Task: Add an event with the title Lunch and Learn: Effective Teamwork and Synergy Strategies, date '2023/11/20', time 9:15 AM to 11:15 AMand add a description: Welcome to the Presentation Practice session, where you can hone your public speaking skills and receive constructive feedback to enhance your presentation abilities. This interactive session is designed to provide a supportive environment for participants to practice and refine their presentation techniques, whether it's for professional or academic purposes.Select event color  Graphite . Add location for the event as: 123 Plaza de Catalunya, Barcelona, Spain, logged in from the account softage.5@softage.netand send the event invitation to softage.10@softage.net and softage.3@softage.net. Set a reminder for the event Weekly on Sunday
Action: Mouse moved to (57, 116)
Screenshot: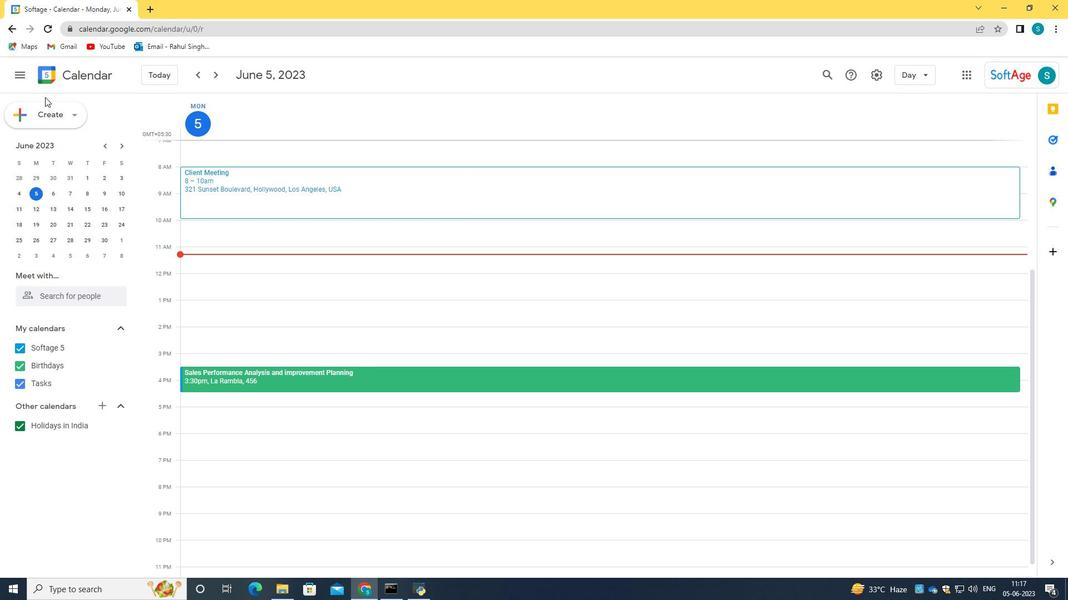 
Action: Mouse pressed left at (57, 116)
Screenshot: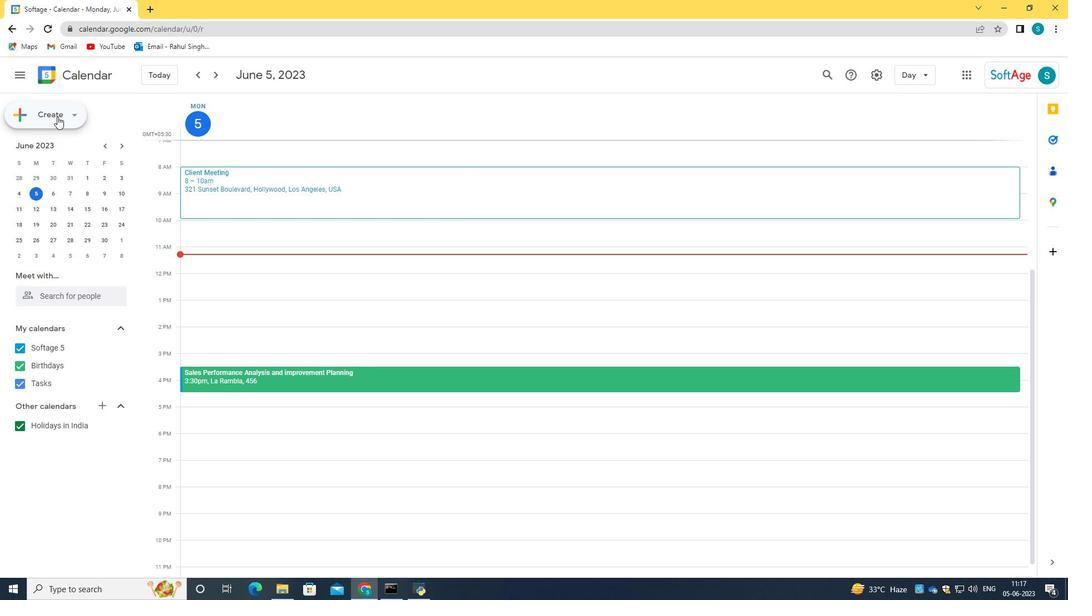 
Action: Mouse moved to (94, 146)
Screenshot: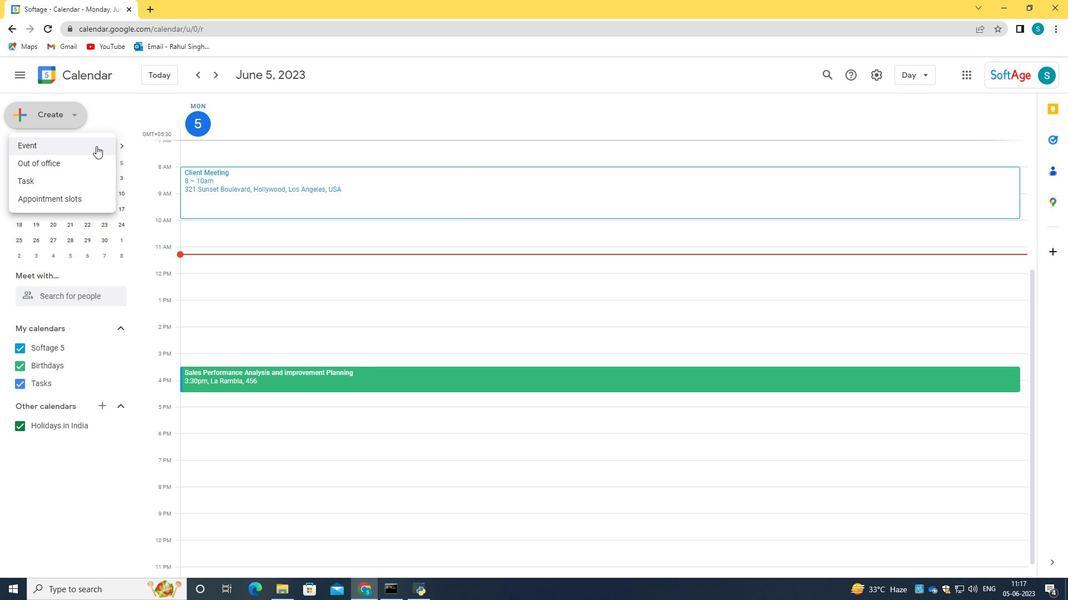 
Action: Mouse pressed left at (94, 146)
Screenshot: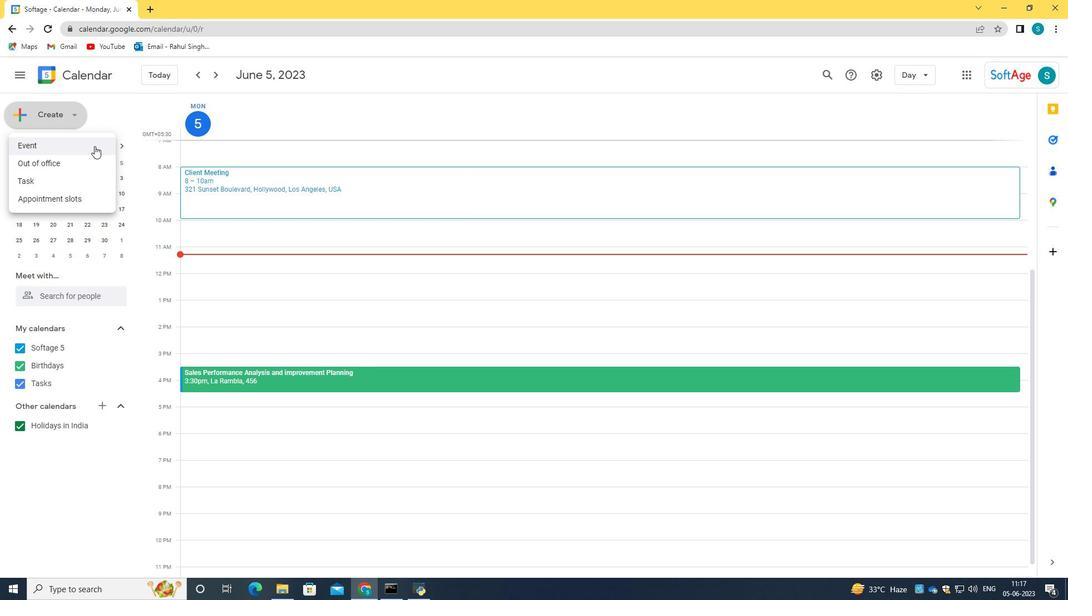 
Action: Mouse moved to (622, 444)
Screenshot: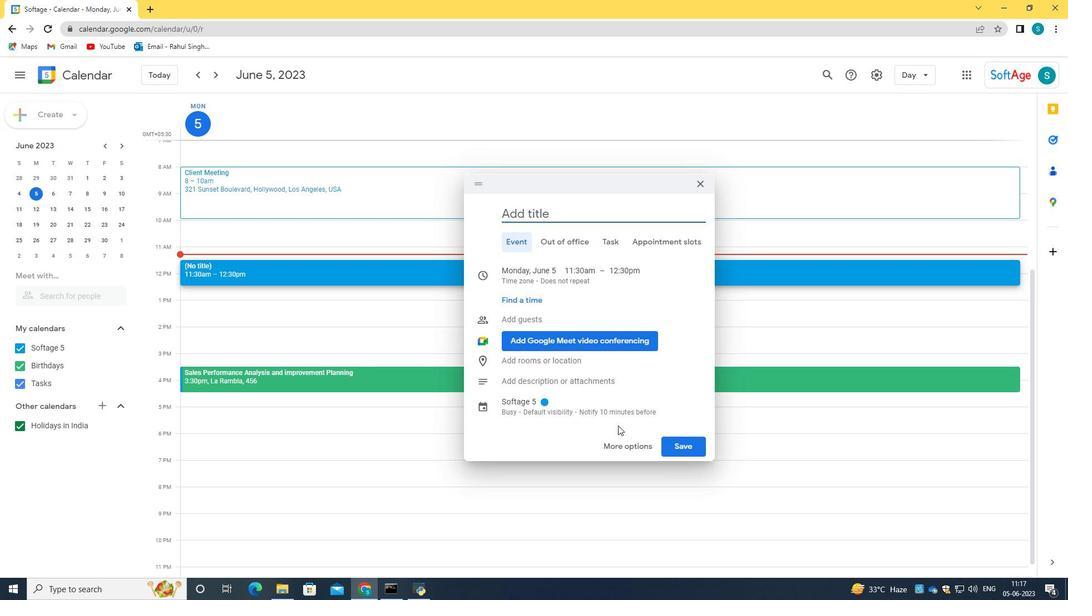 
Action: Mouse pressed left at (622, 444)
Screenshot: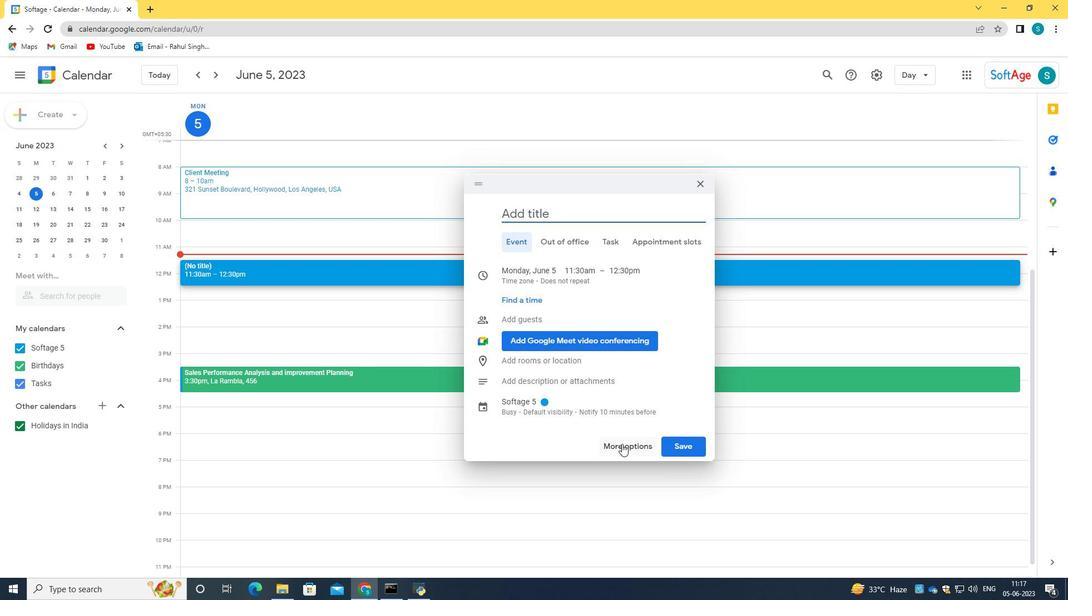 
Action: Mouse moved to (93, 71)
Screenshot: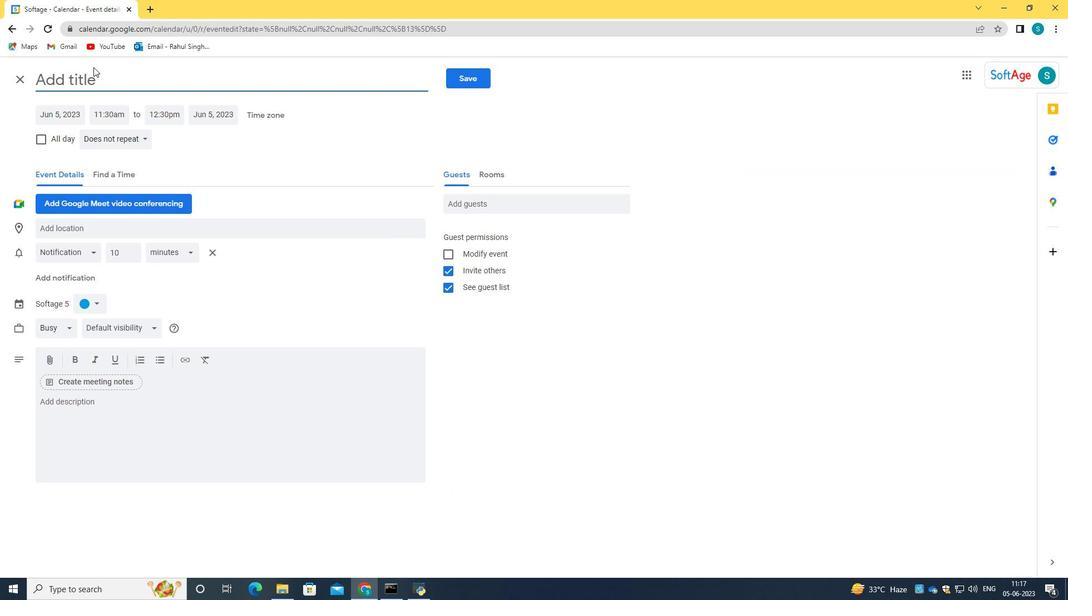 
Action: Mouse pressed left at (93, 71)
Screenshot: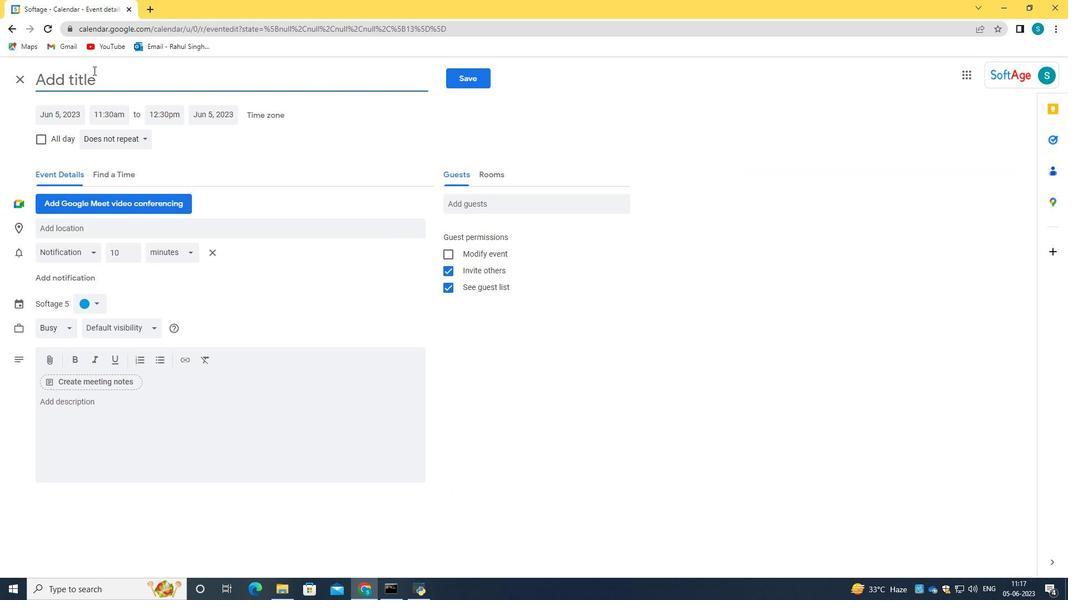
Action: Key pressed <Key.caps_lock>L<Key.caps_lock>uc<Key.backspace>nch<Key.space>and<Key.space><Key.caps_lock>L<Key.caps_lock>earn<Key.shift_r>:<Key.space><Key.caps_lock>E<Key.caps_lock>ffective<Key.space><Key.caps_lock>T<Key.caps_lock>eamwork<Key.space>and<Key.space><Key.caps_lock>S<Key.caps_lock>ynergy<Key.space><Key.caps_lock>S<Key.caps_lock>trategies<Key.caps_lock><Key.tab><Key.tab>2023/11/20<Key.tab>09<Key.shift_r>:15<Key.space>AM<Key.tab>11<Key.shift_r>:15<Key.space>AM
Screenshot: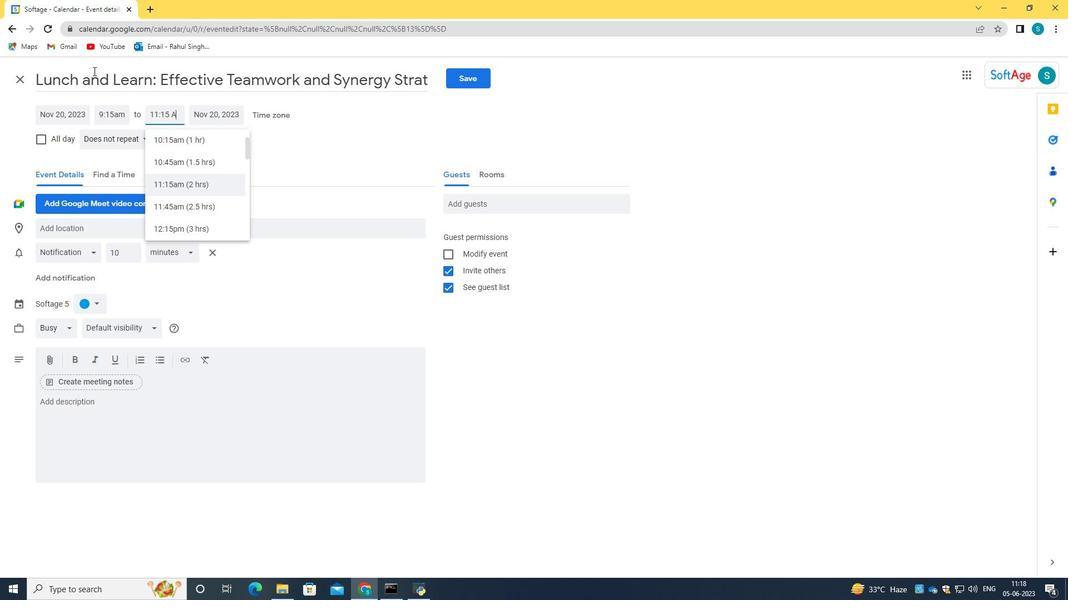 
Action: Mouse moved to (198, 188)
Screenshot: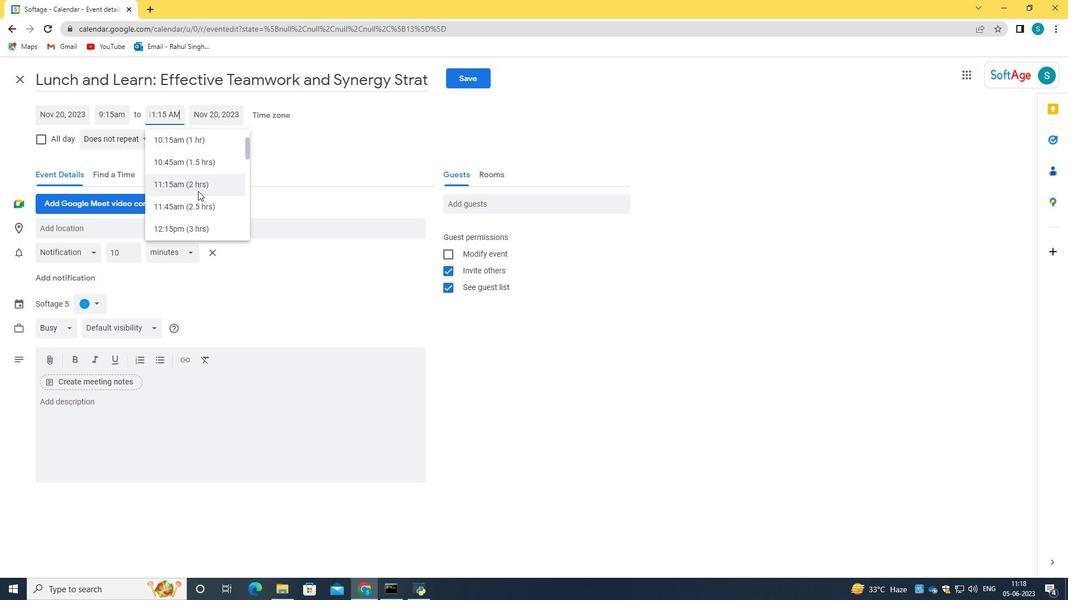 
Action: Mouse pressed left at (198, 188)
Screenshot: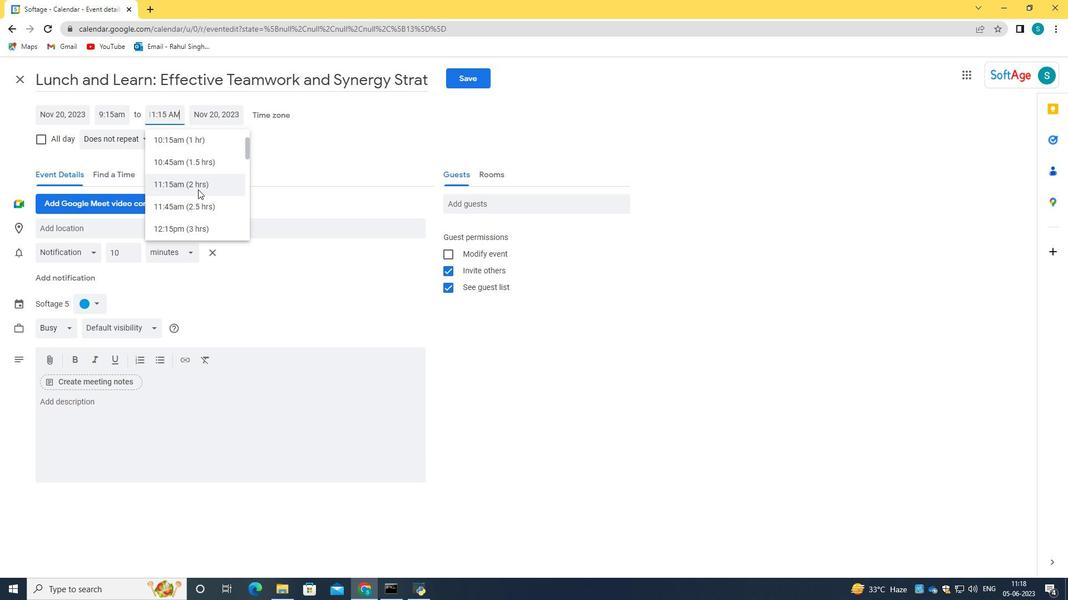 
Action: Mouse moved to (131, 435)
Screenshot: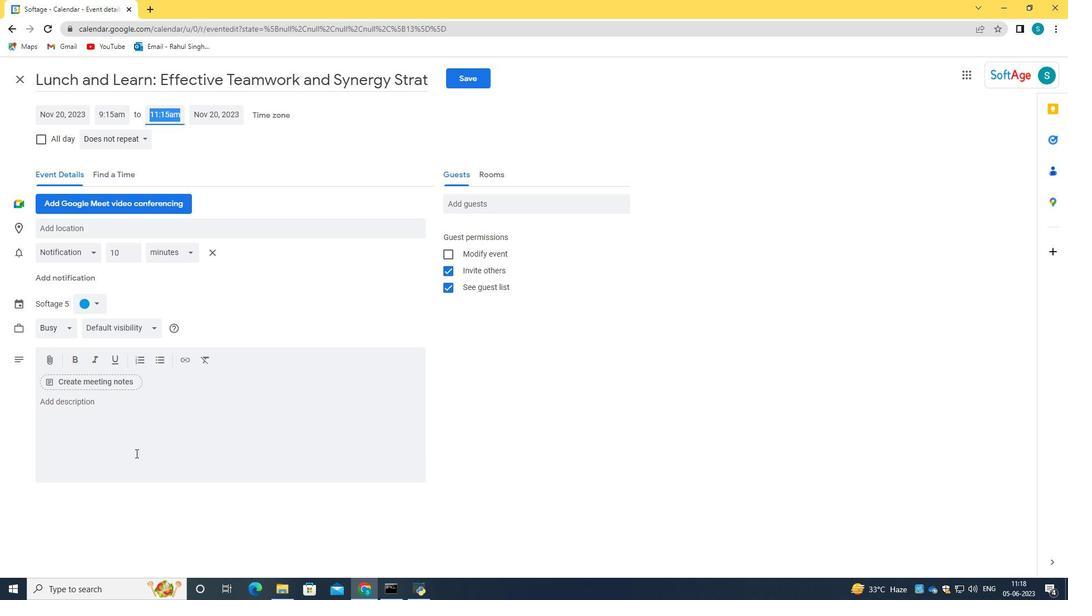 
Action: Mouse pressed left at (131, 435)
Screenshot: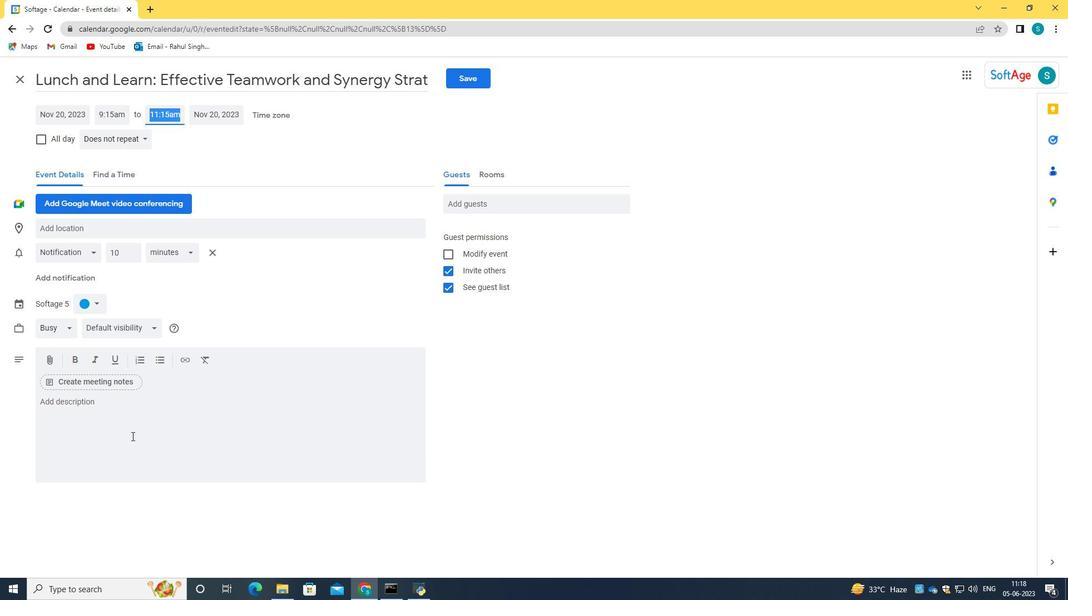 
Action: Mouse moved to (131, 433)
Screenshot: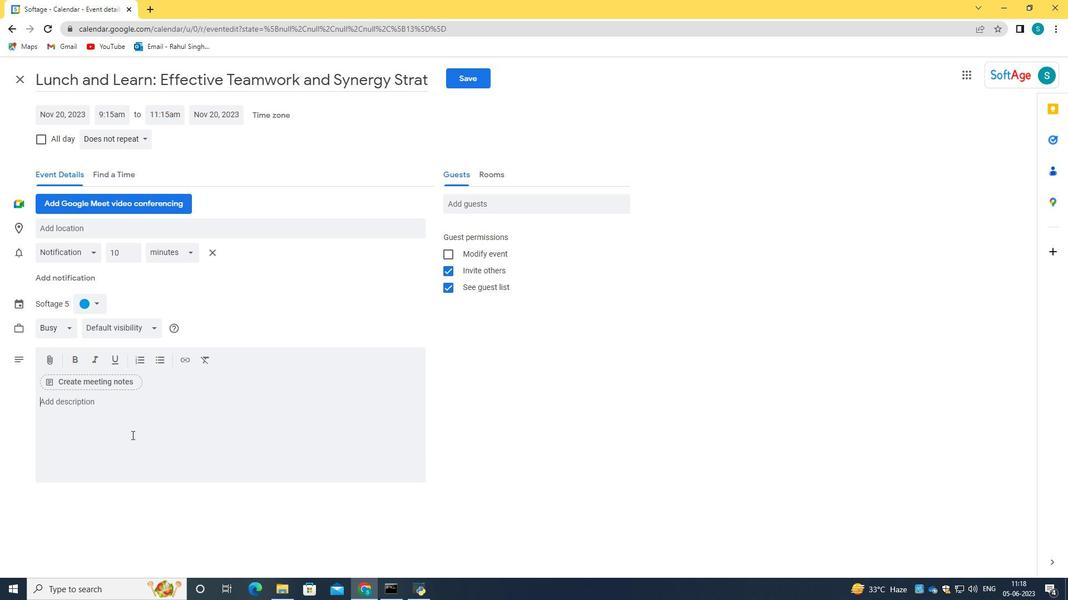 
Action: Key pressed <Key.caps_lock>w<Key.caps_lock>E<Key.backspace><Key.backspace>W<Key.caps_lock>elcome<Key.space>to<Key.space>the<Key.space><Key.caps_lock>P<Key.caps_lock>resentatino<Key.space><Key.backspace><Key.backspace><Key.backspace>on<Key.space><Key.caps_lock>P<Key.caps_lock>ractice<Key.space>see<Key.backspace>ssion,<Key.space>where<Key.space>you<Key.space>can<Key.space>hone<Key.space>your<Key.space>publuc<Key.backspace><Key.backspace>ic<Key.space>speaking<Key.space>skills<Key.space>and<Key.space>reci<Key.backspace><Key.backspace>e<Key.backspace>ceive<Key.space>constructive<Key.space>feedna<Key.backspace><Key.backspace>back<Key.space>to<Key.space>enhance<Key.space>your<Key.space>presentation<Key.space>ability<Key.backspace>ies<Key.space><Key.backspace>.<Key.space><Key.caps_lock>T<Key.caps_lock>he<Key.space>interactive<Key.space><Key.space>session<Key.space>is<Key.space>designed<Key.space>to<Key.space>provide<Key.space>a<Key.space>suppotive<Key.space>env<Key.backspace><Key.backspace><Key.backspace><Key.backspace><Key.backspace><Key.backspace><Key.backspace><Key.backspace><Key.backspace><Key.backspace><Key.backspace>pportive<Key.space>environment<Key.space>for<Key.space>participants<Key.space>to<Key.space>practices<Key.space>and<Key.space>refine<Key.space>their<Key.space><Key.caps_lock>P<Key.caps_lock><Key.backspace>presentation<Key.space>techniques,<Key.space>whether<Key.space>it's<Key.space>for<Key.space>frofessional<Key.space>or<Key.space>academi<Key.backspace>c<Key.space>pk
Screenshot: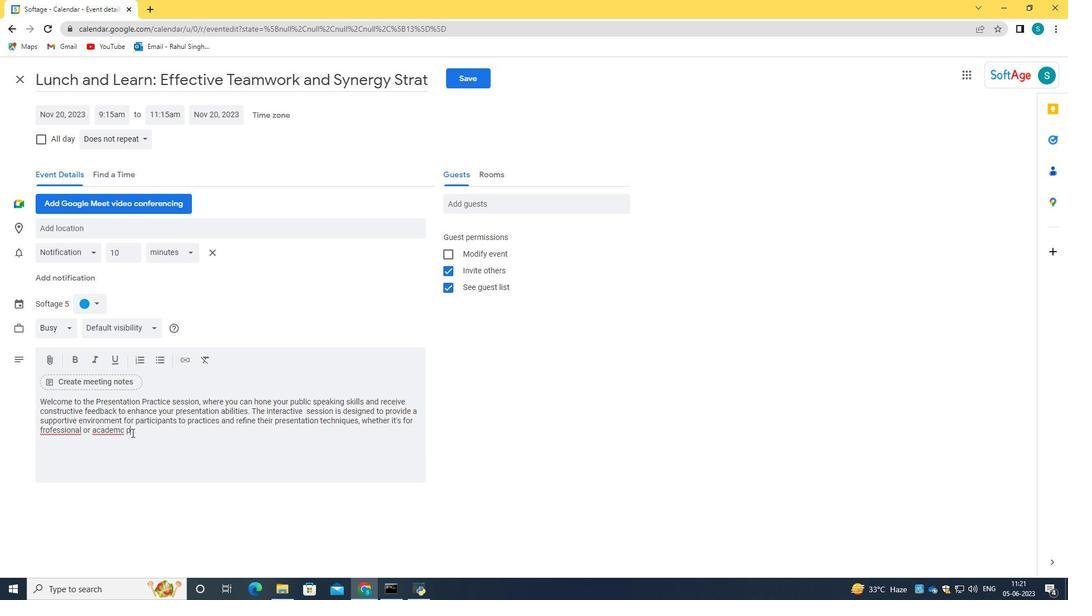 
Action: Mouse moved to (47, 433)
Screenshot: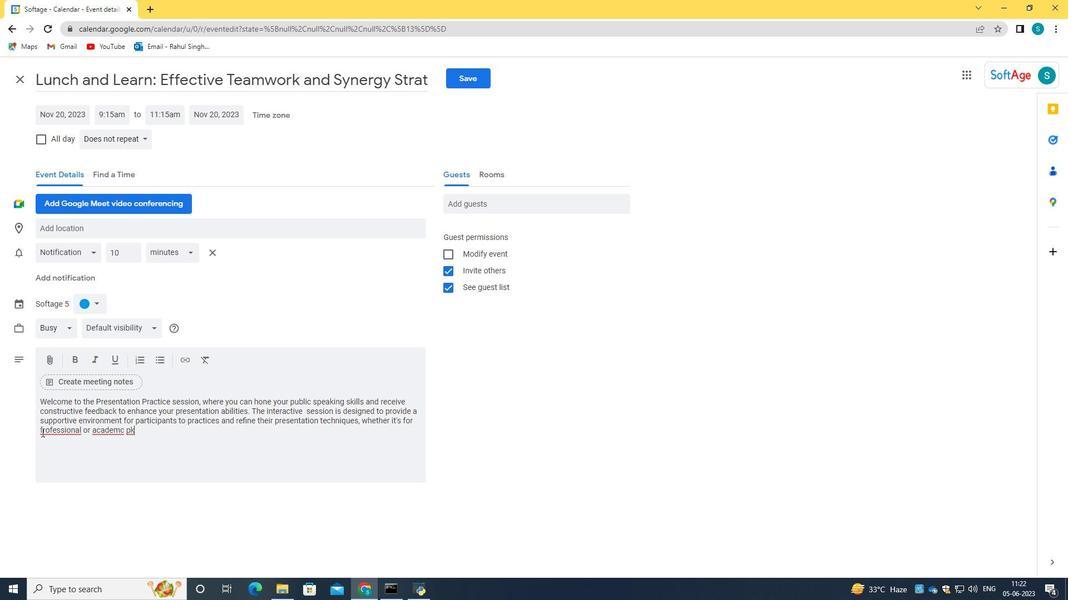 
Action: Mouse pressed right at (47, 433)
Screenshot: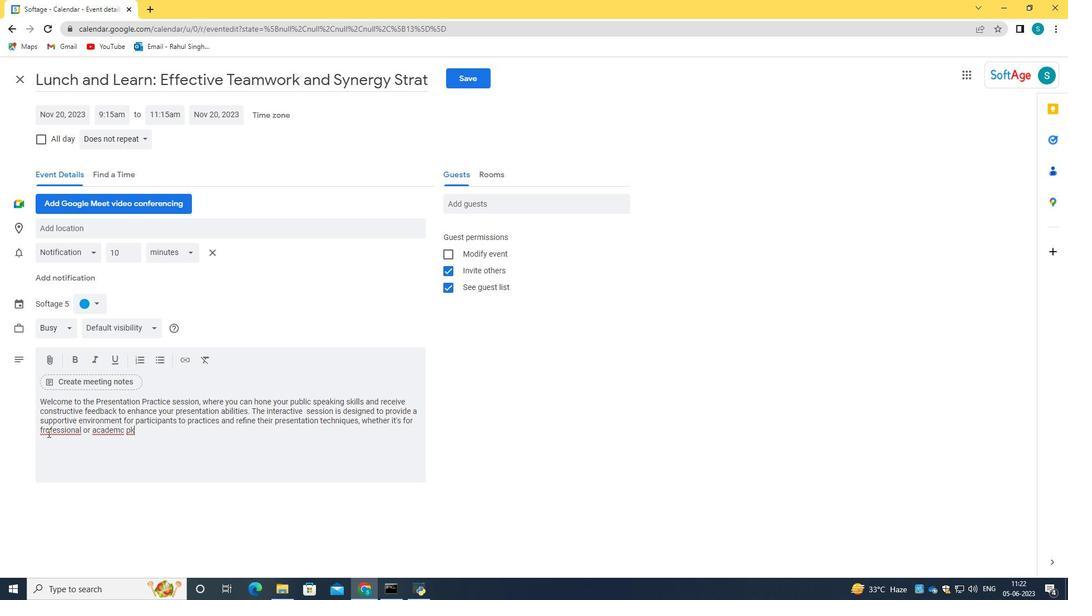 
Action: Mouse moved to (105, 284)
Screenshot: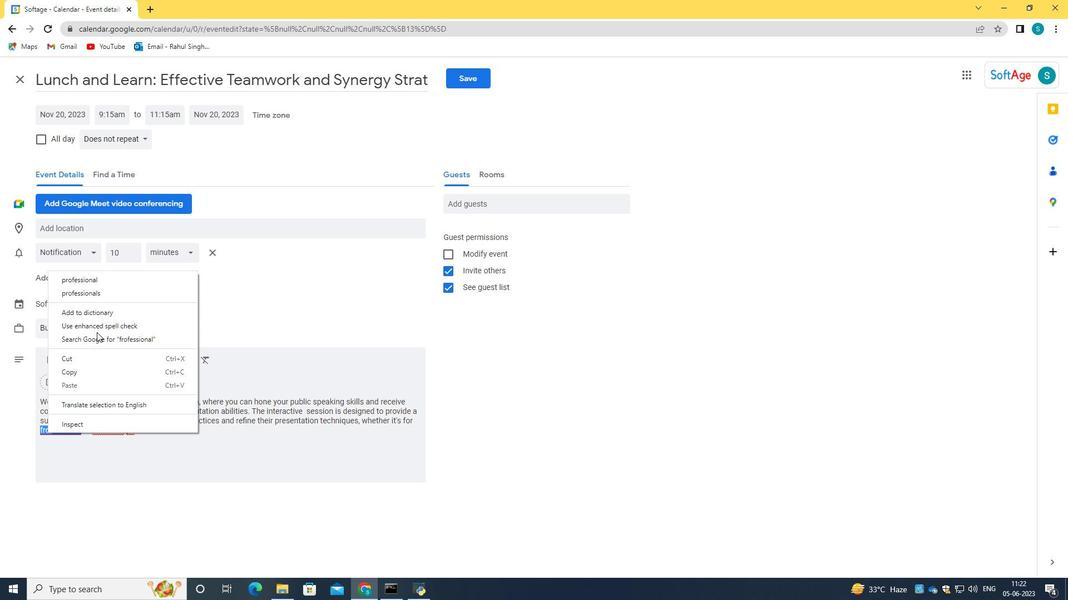 
Action: Mouse pressed left at (105, 284)
Screenshot: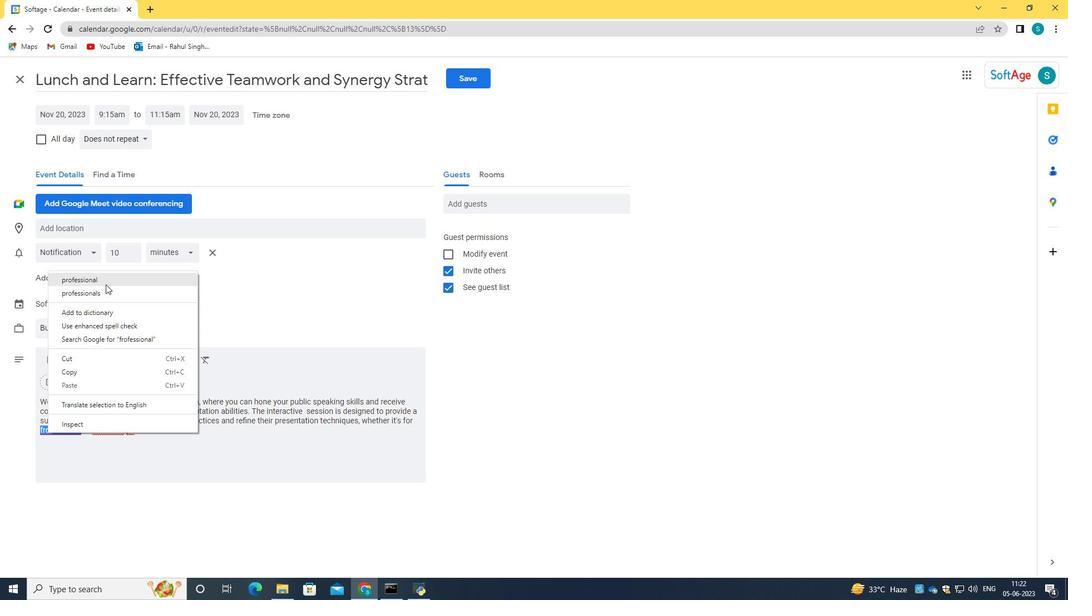 
Action: Mouse moved to (117, 433)
Screenshot: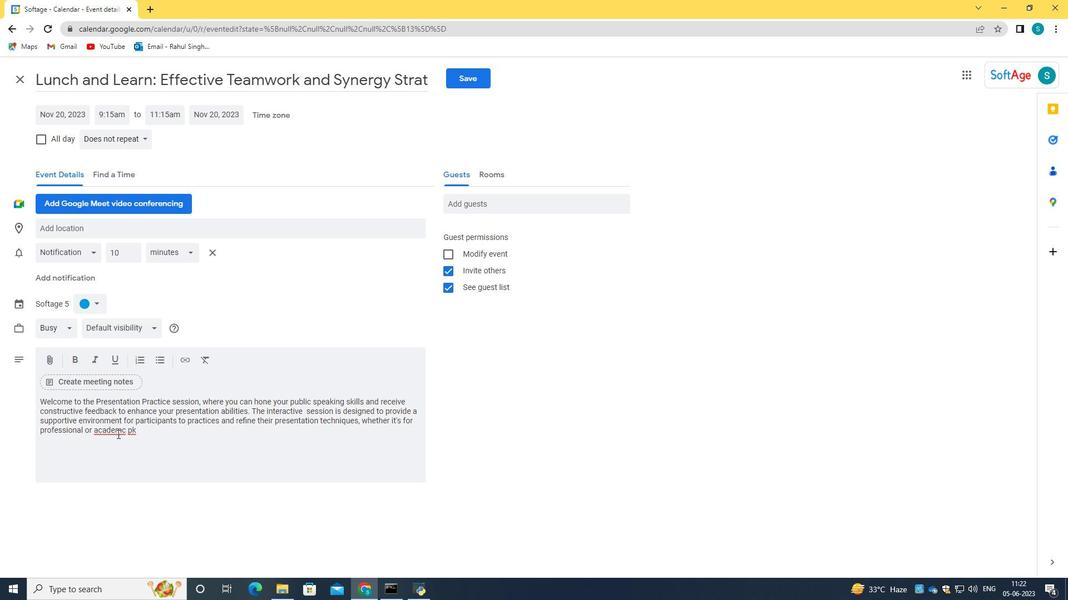 
Action: Mouse pressed right at (117, 433)
Screenshot: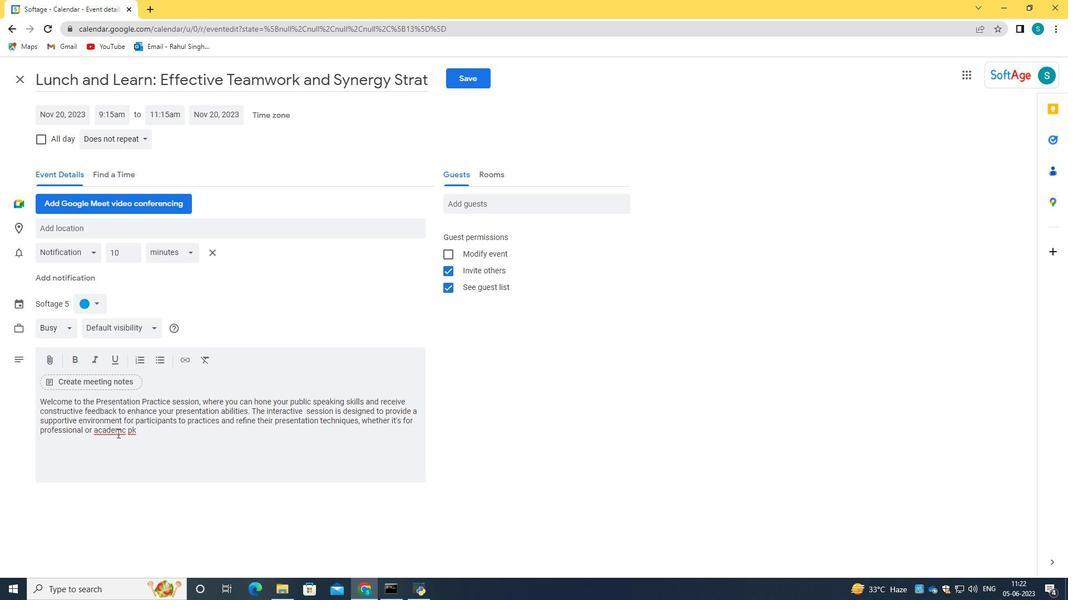 
Action: Mouse moved to (170, 265)
Screenshot: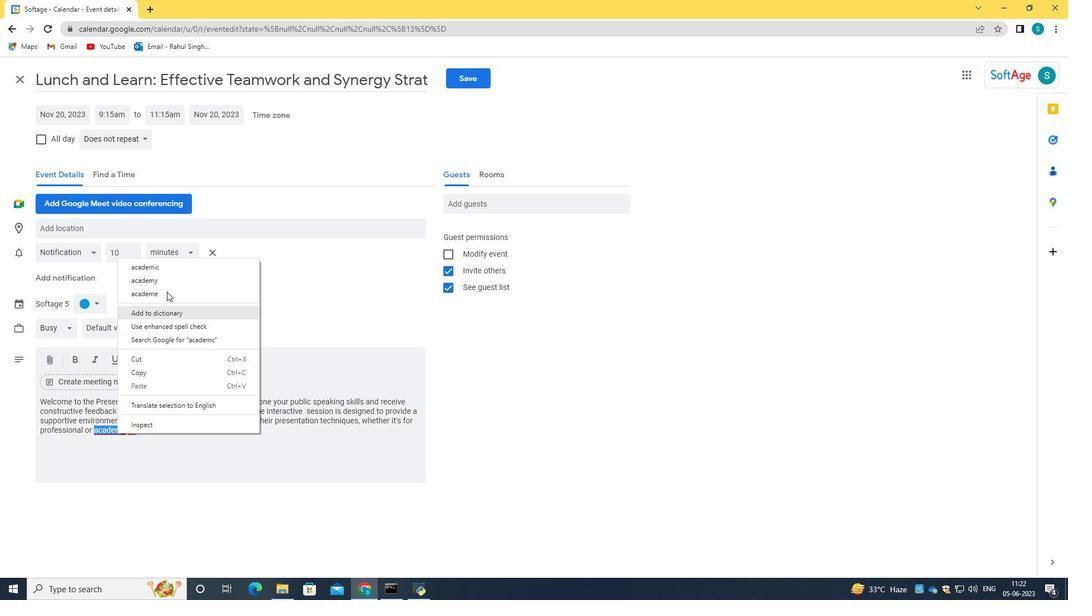
Action: Mouse pressed left at (170, 265)
Screenshot: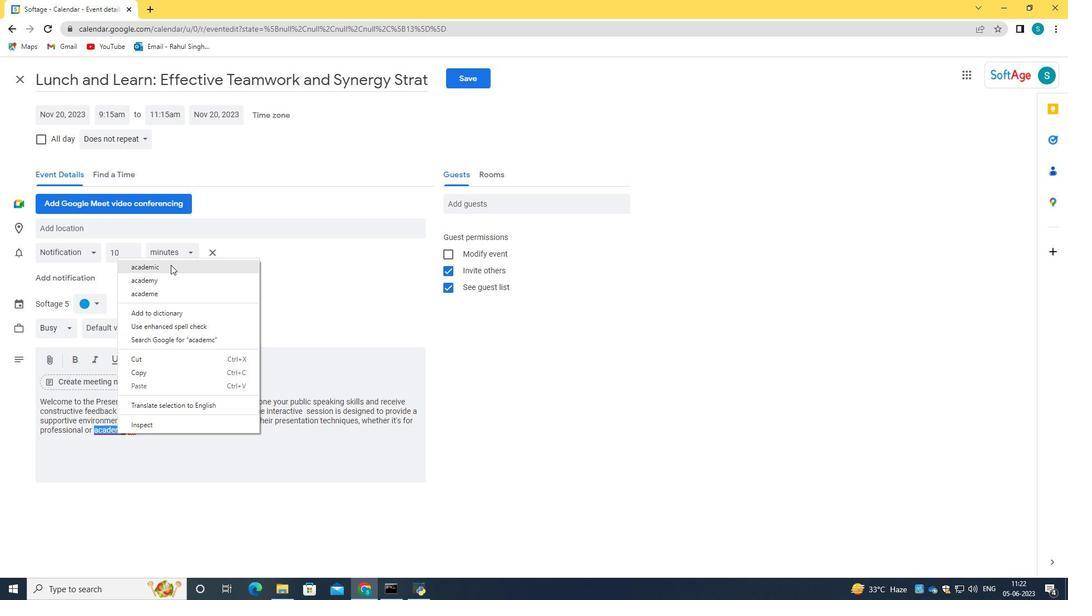 
Action: Mouse moved to (150, 433)
Screenshot: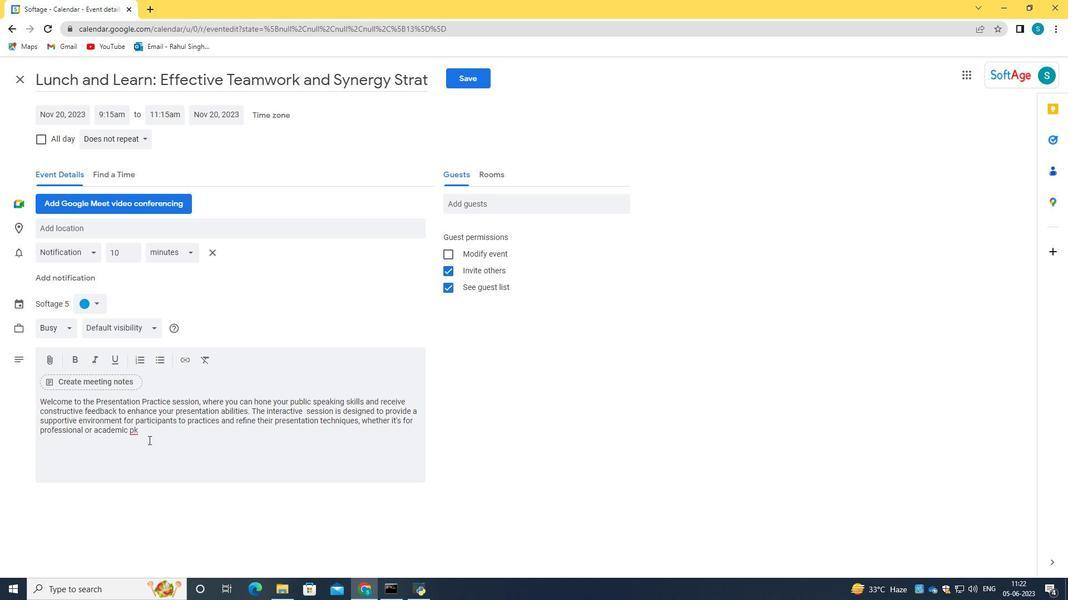 
Action: Mouse pressed left at (150, 433)
Screenshot: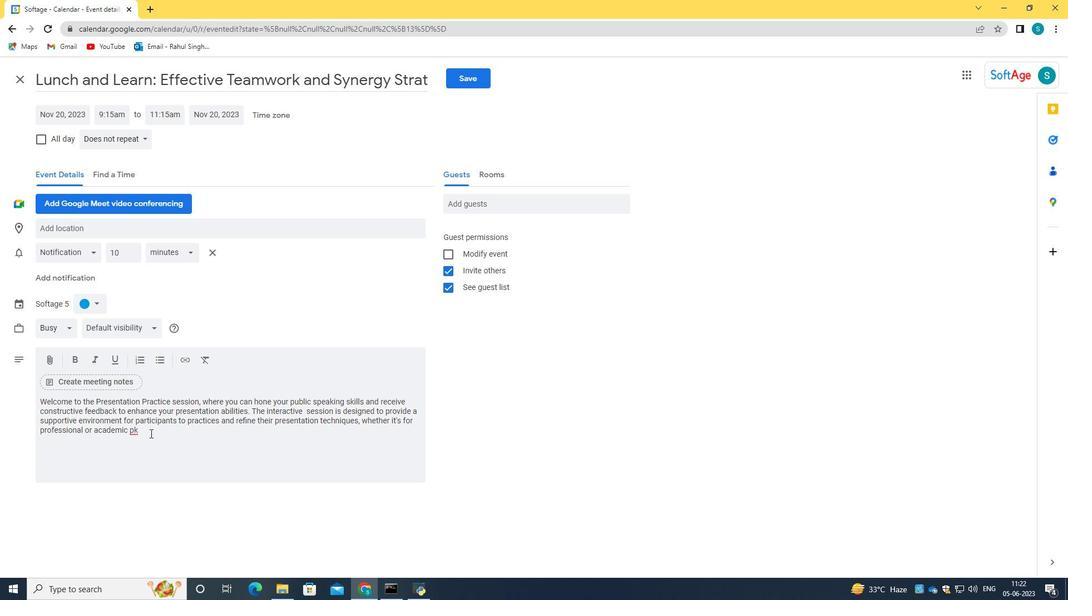 
Action: Key pressed <Key.backspace><Key.backspace><Key.space><Key.backspace>purpose.
Screenshot: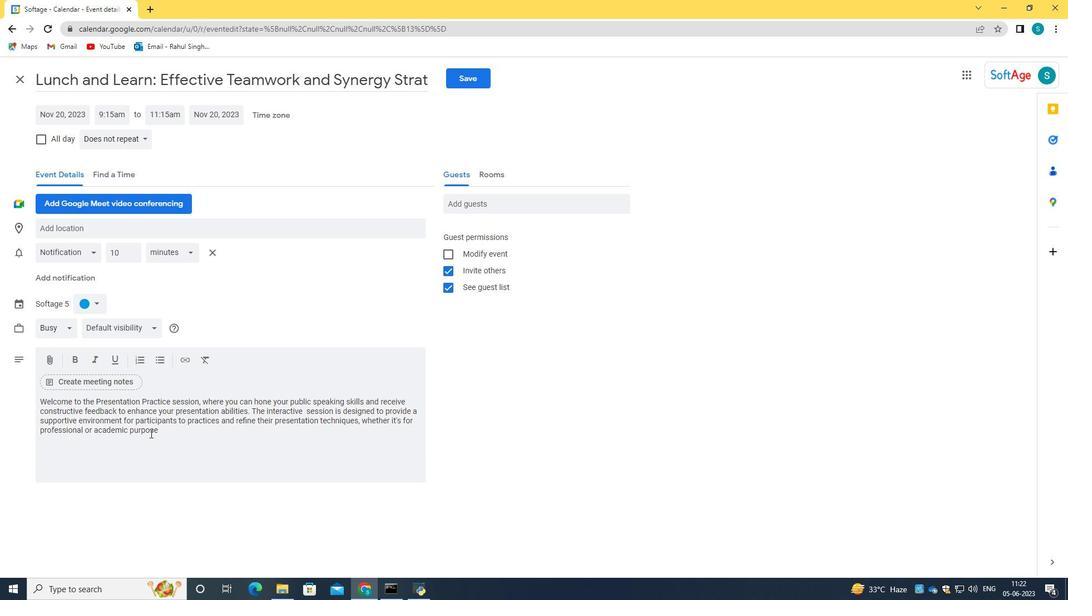 
Action: Mouse moved to (85, 299)
Screenshot: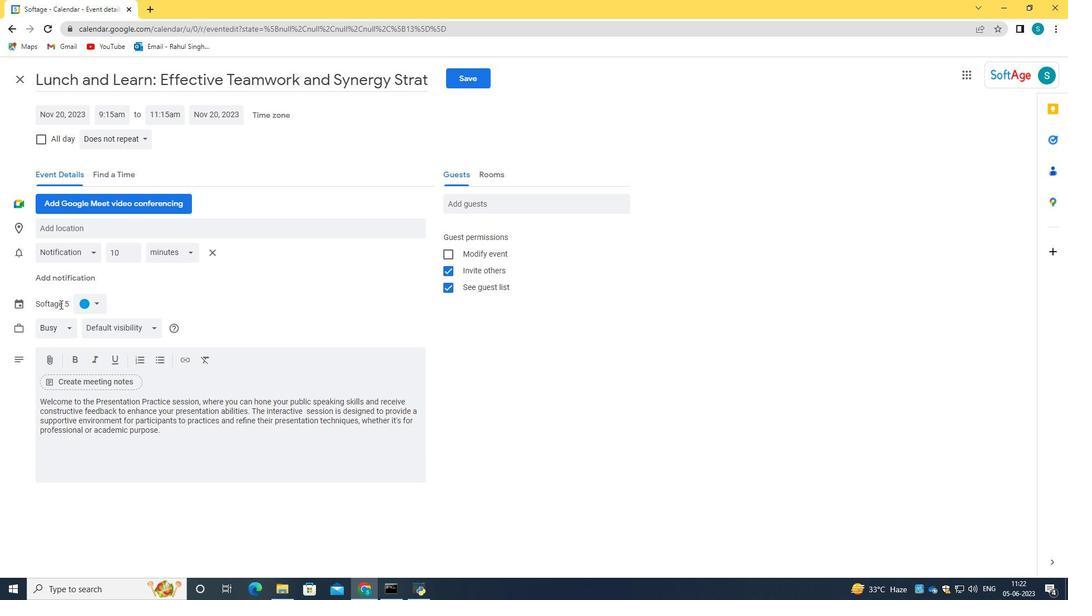 
Action: Mouse pressed left at (85, 299)
Screenshot: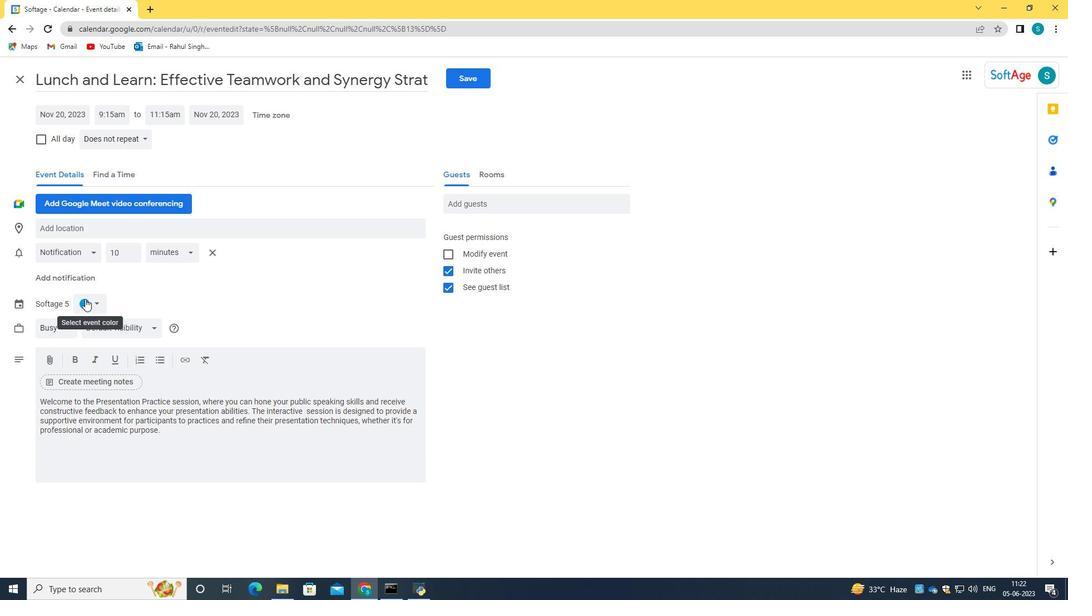 
Action: Mouse moved to (84, 366)
Screenshot: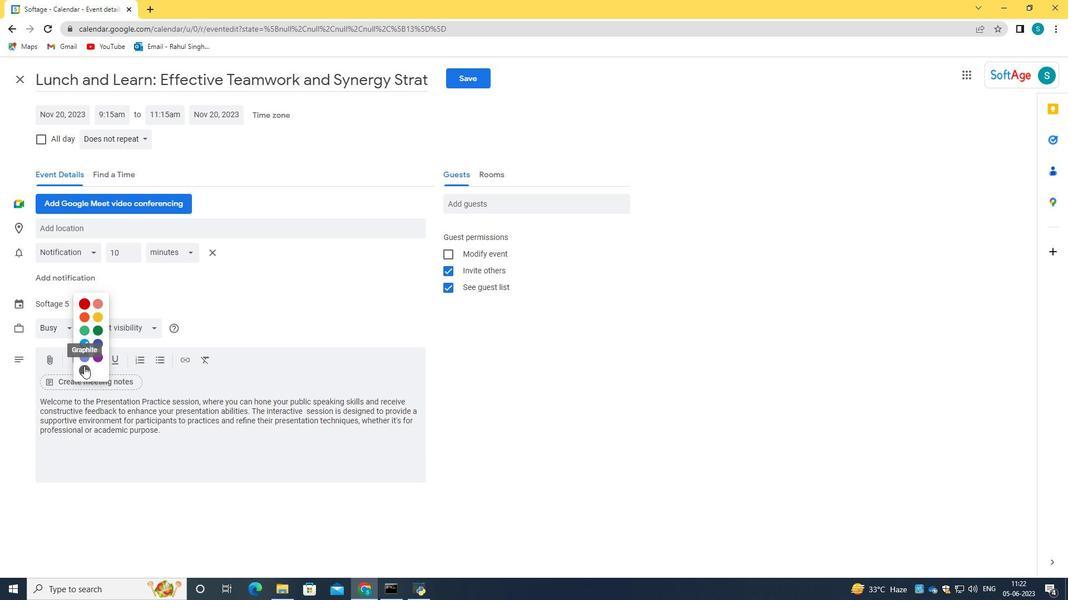 
Action: Mouse pressed left at (84, 366)
Screenshot: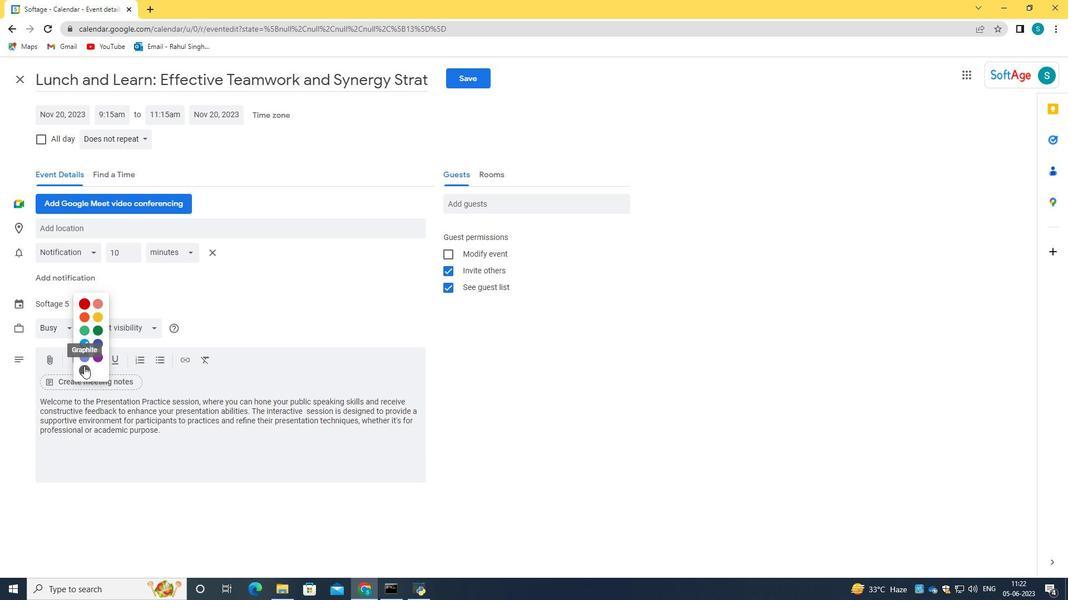 
Action: Mouse moved to (102, 233)
Screenshot: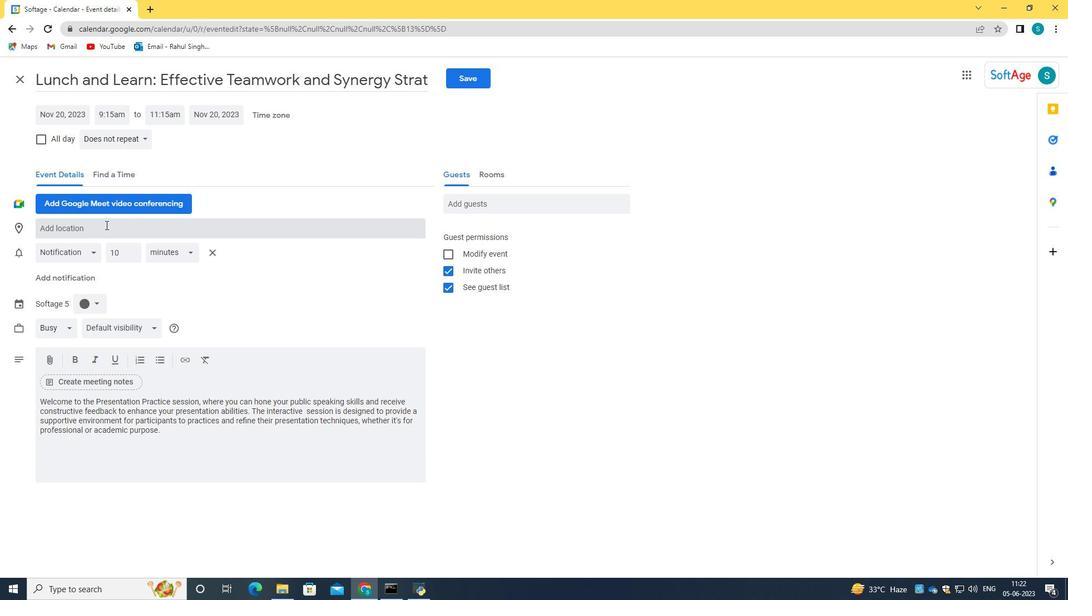 
Action: Mouse pressed left at (102, 233)
Screenshot: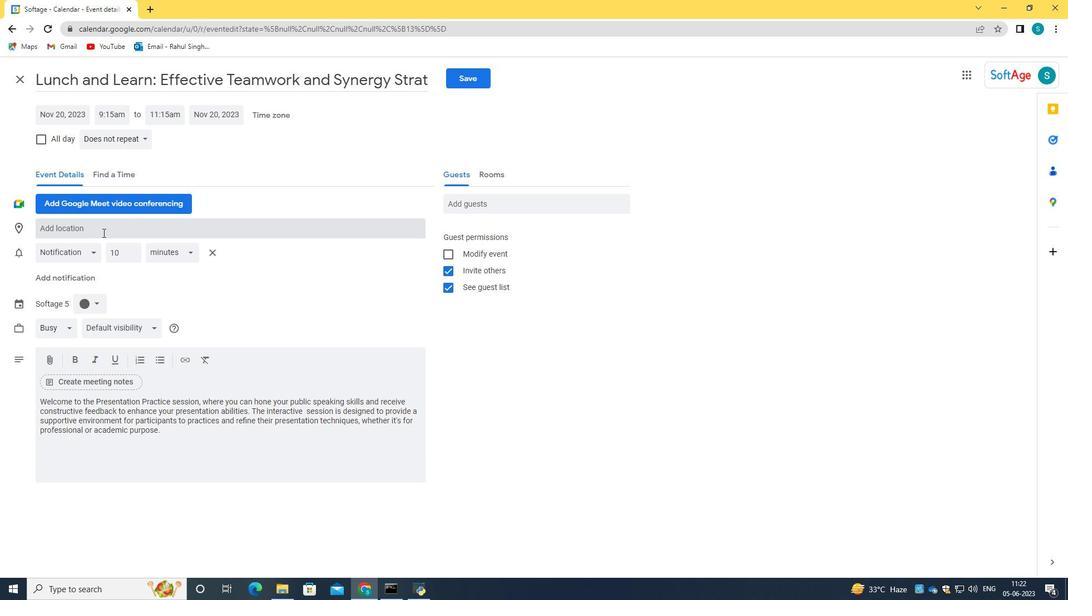 
Action: Key pressed 123<Key.space><Key.caps_lock>P<Key.caps_lock>laza<Key.space>de<Key.space><Key.caps_lock>C<Key.caps_lock>atalunya,<Key.space><Key.caps_lock>B<Key.caps_lock>arcelone<Key.backspace>a,<Key.space><Key.caps_lock>S<Key.caps_lock>pain
Screenshot: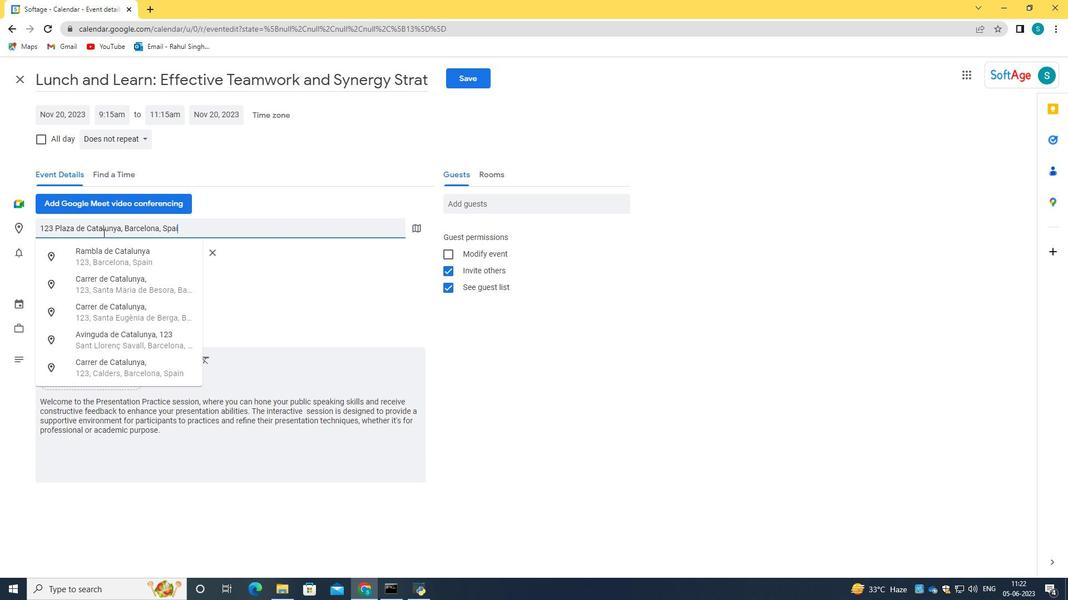 
Action: Mouse moved to (127, 260)
Screenshot: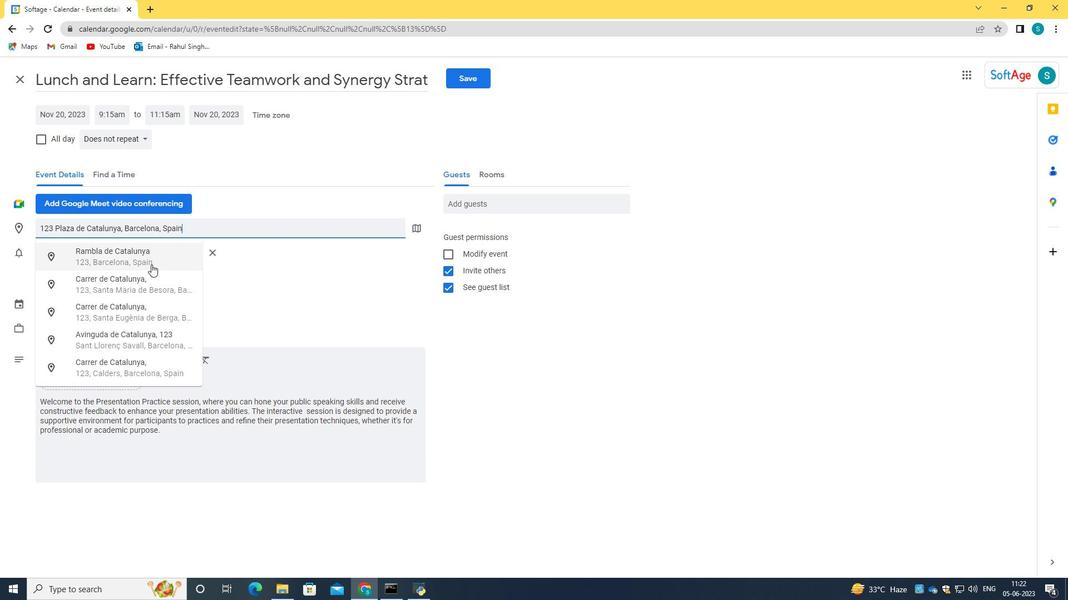 
Action: Mouse pressed left at (127, 260)
Screenshot: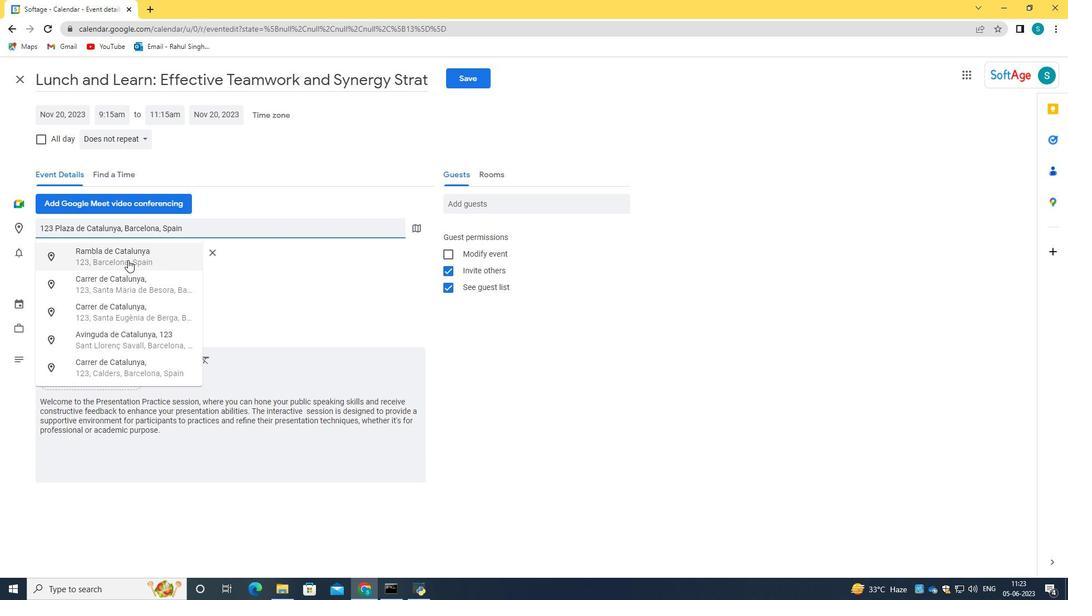 
Action: Mouse moved to (485, 197)
Screenshot: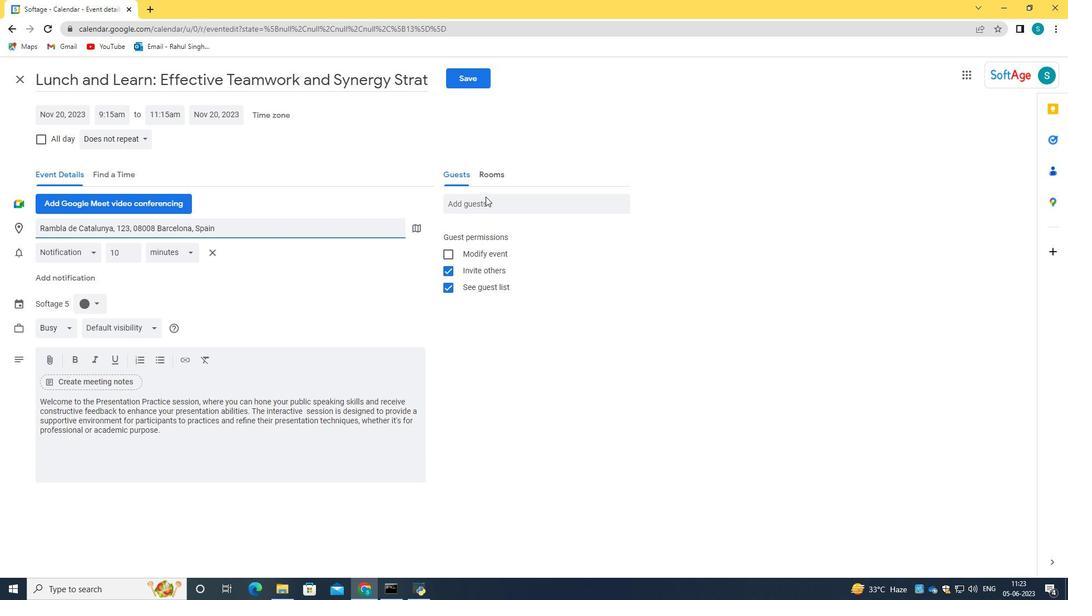 
Action: Mouse pressed left at (485, 197)
Screenshot: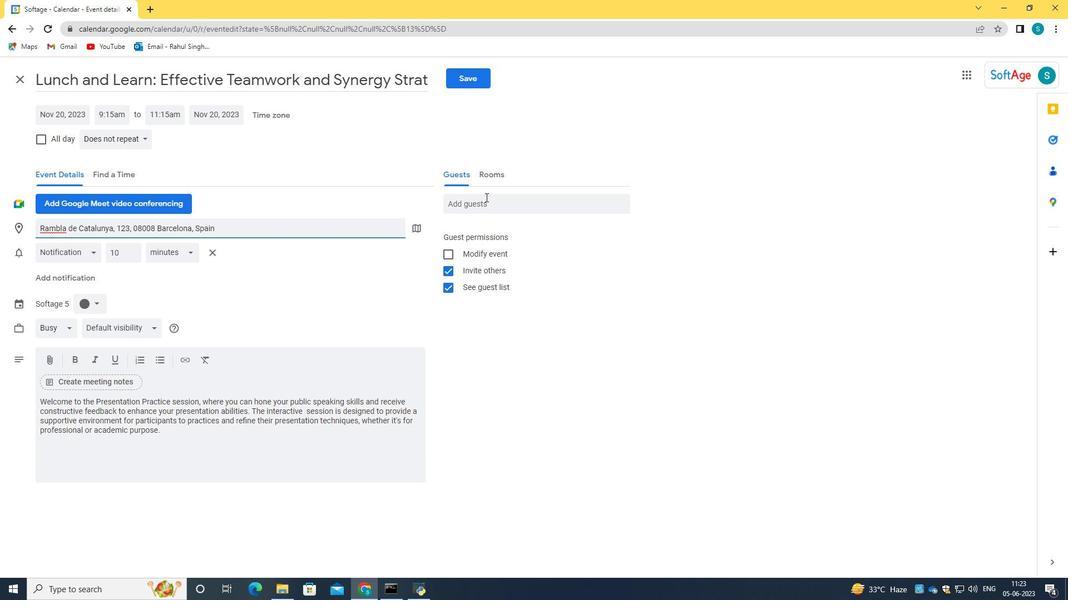 
Action: Key pressed softage.10<Key.shift><Key.shift><Key.shift><Key.shift><Key.shift><Key.shift><Key.shift><Key.shift><Key.shift><Key.shift><Key.shift><Key.shift><Key.shift><Key.shift><Key.shift><Key.shift><Key.shift><Key.shift><Key.shift><Key.shift><Key.shift><Key.shift><Key.shift><Key.shift>@softage.net<Key.tab>softage.3<Key.shift>@softage.net
Screenshot: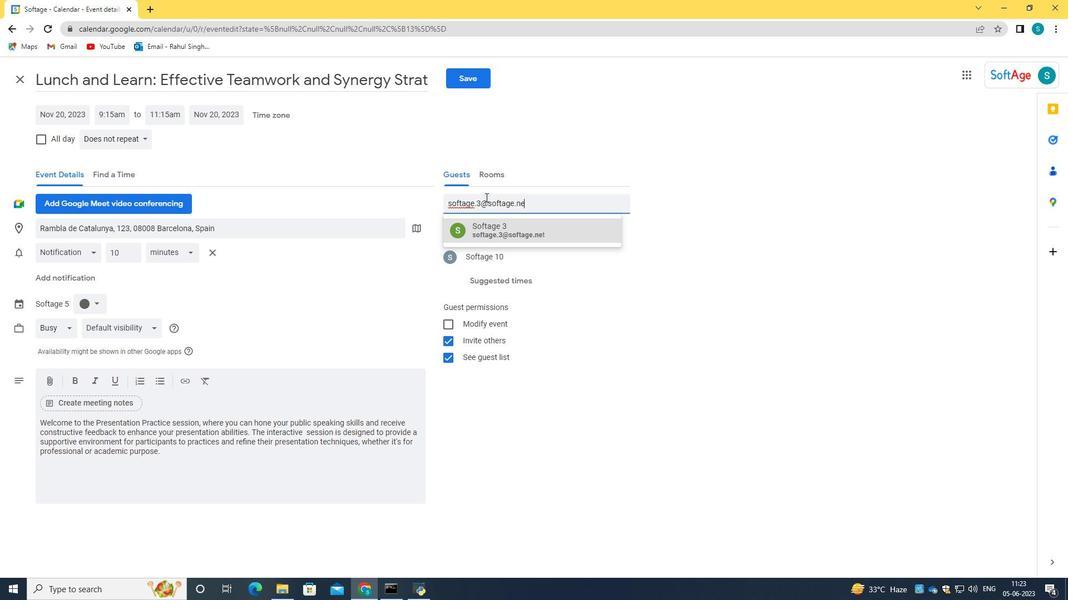 
Action: Mouse moved to (516, 241)
Screenshot: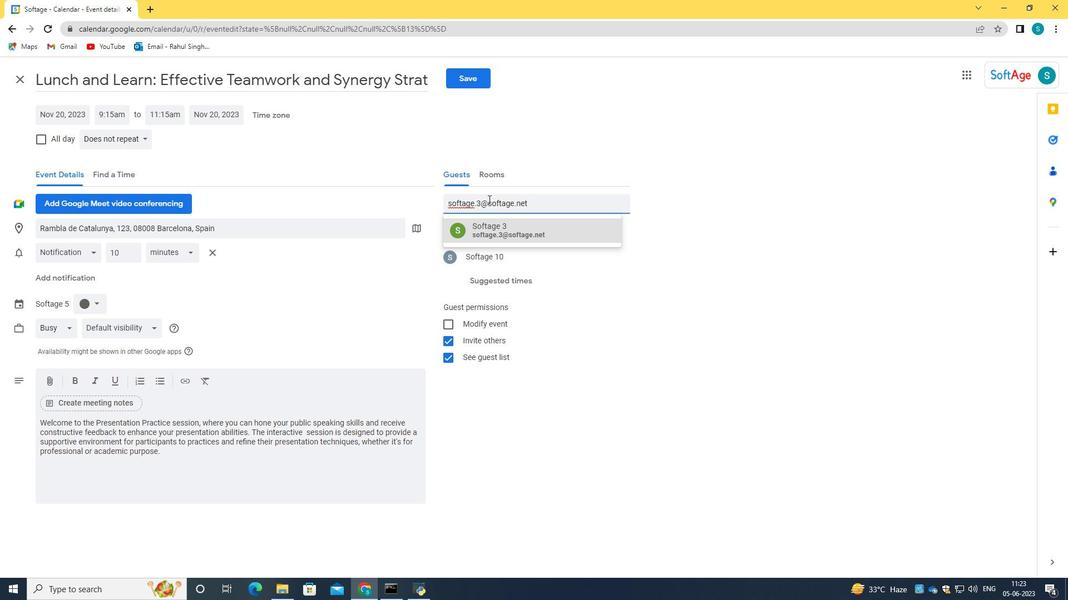 
Action: Mouse pressed left at (516, 241)
Screenshot: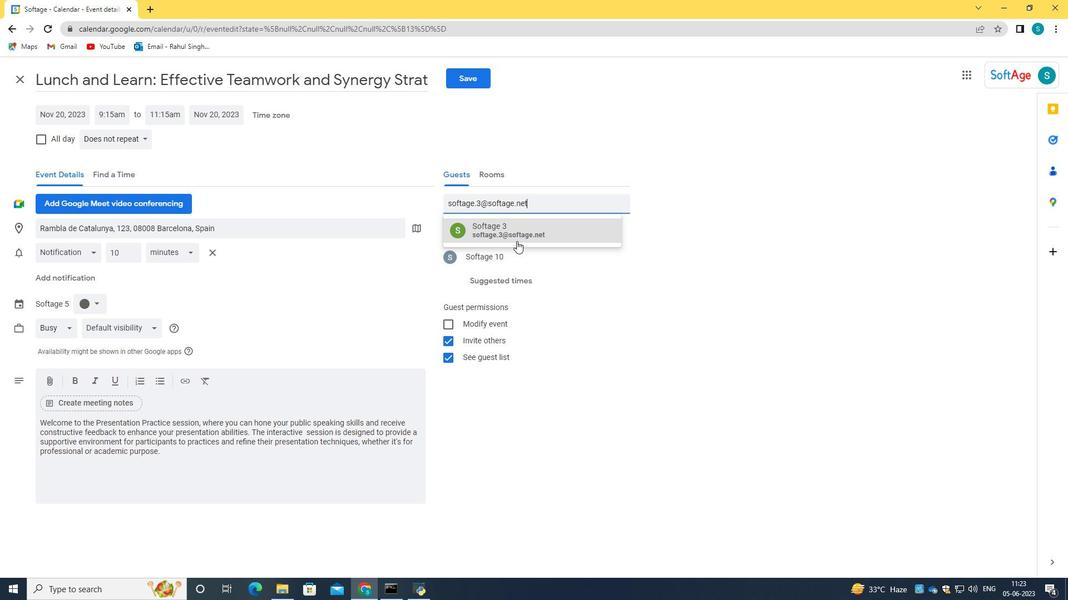 
Action: Mouse moved to (133, 141)
Screenshot: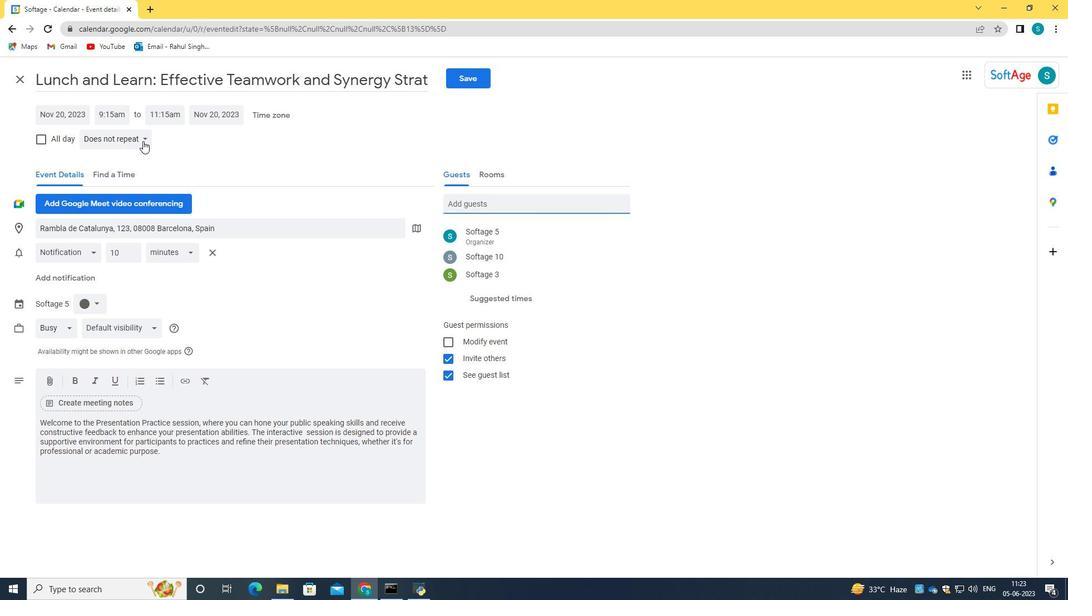 
Action: Mouse pressed left at (133, 141)
Screenshot: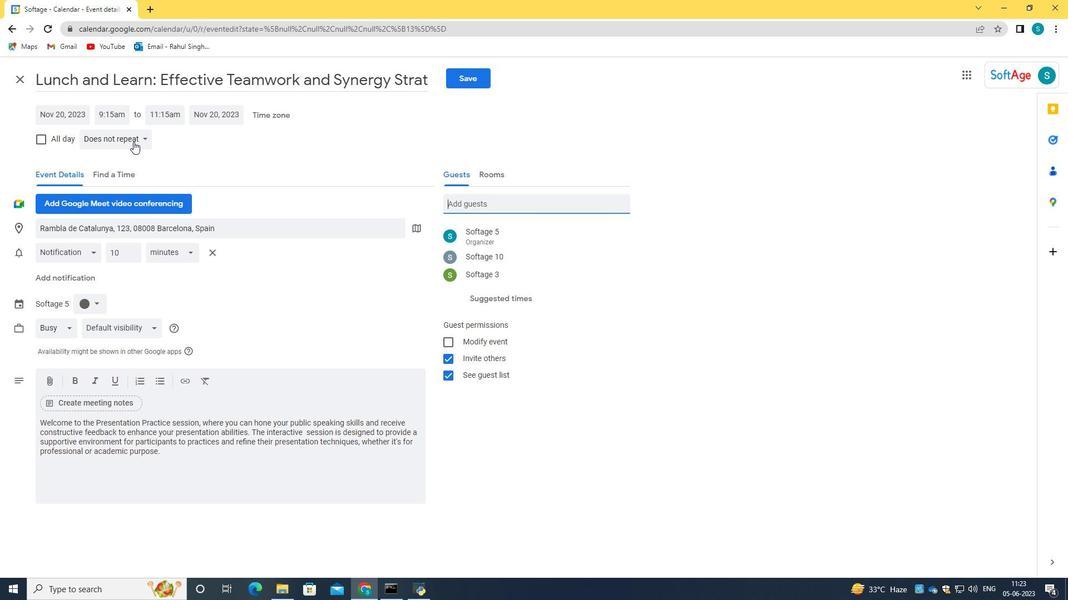 
Action: Mouse moved to (152, 252)
Screenshot: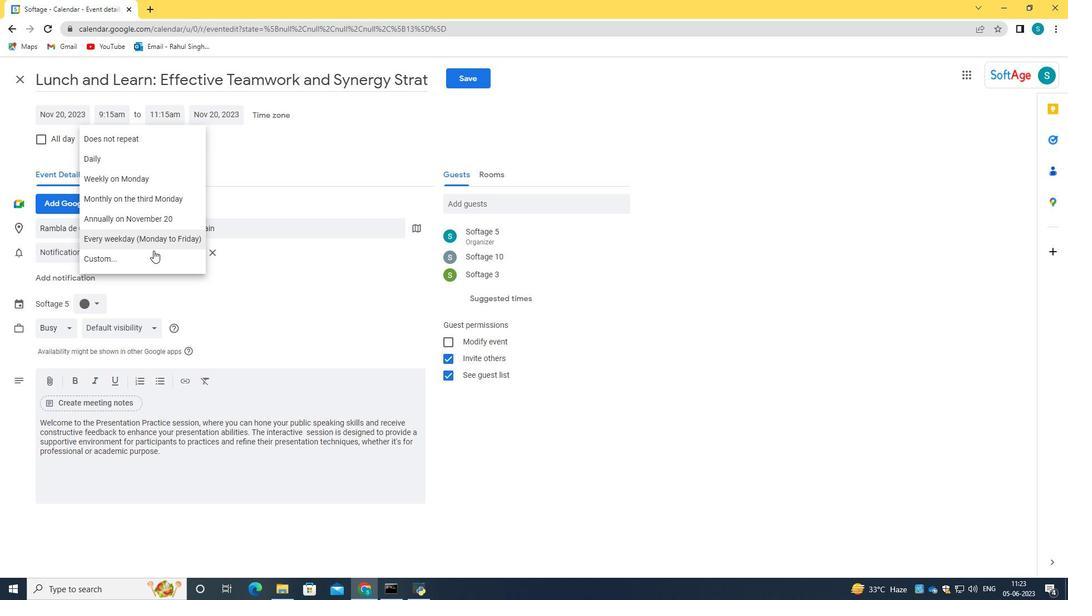 
Action: Mouse pressed left at (152, 252)
Screenshot: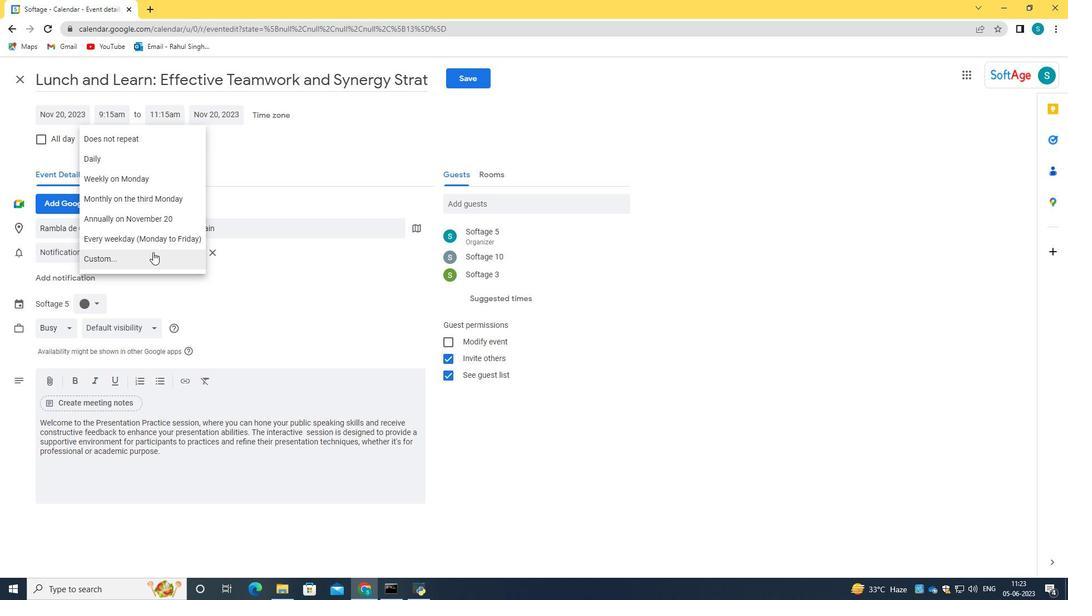 
Action: Mouse moved to (463, 293)
Screenshot: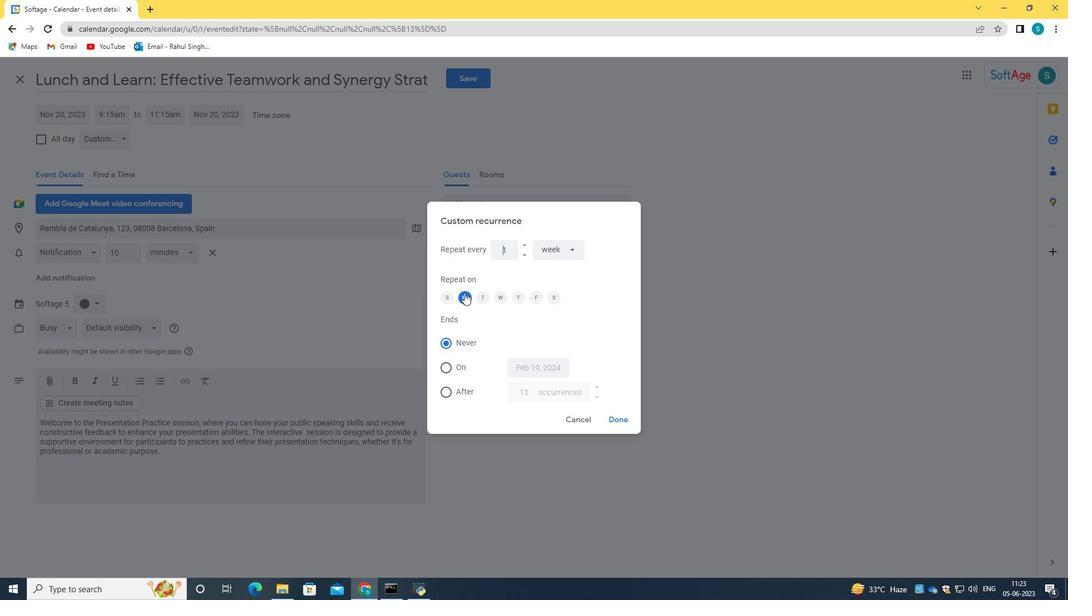 
Action: Mouse pressed left at (463, 293)
Screenshot: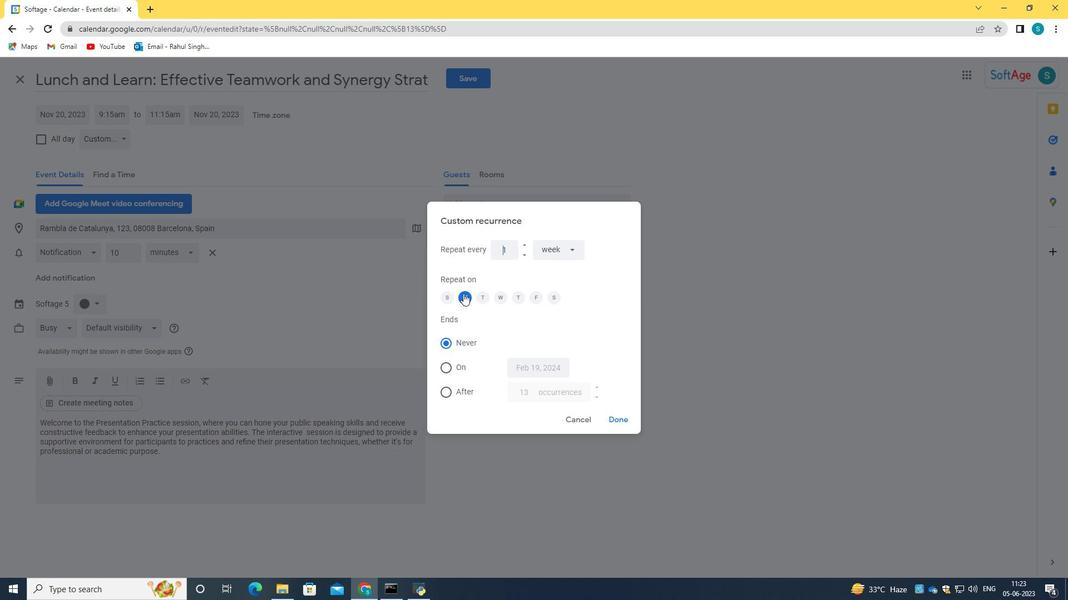
Action: Mouse moved to (446, 294)
Screenshot: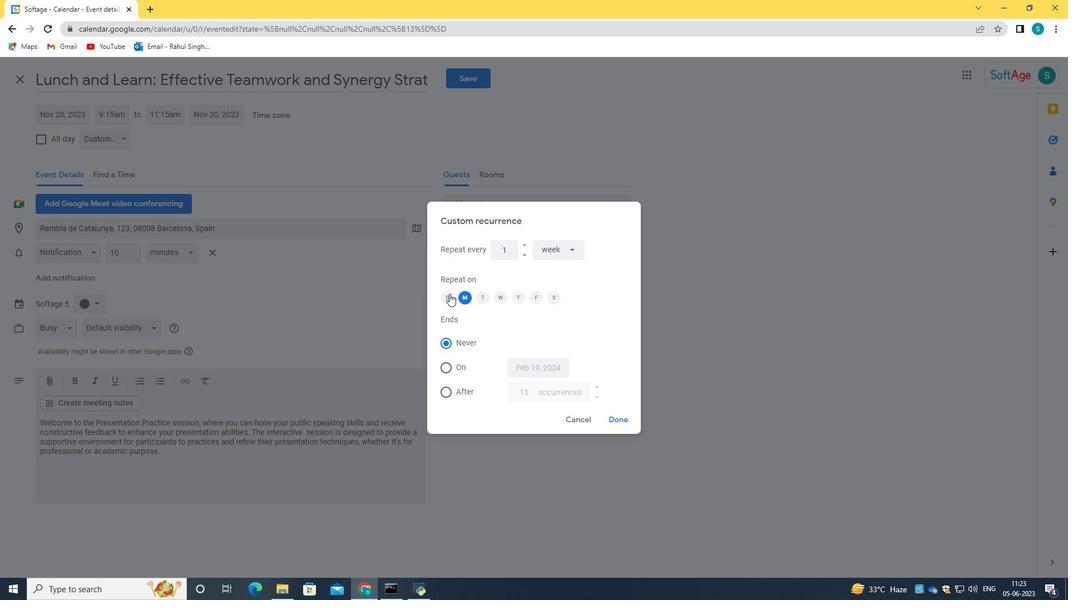 
Action: Mouse pressed left at (446, 294)
Screenshot: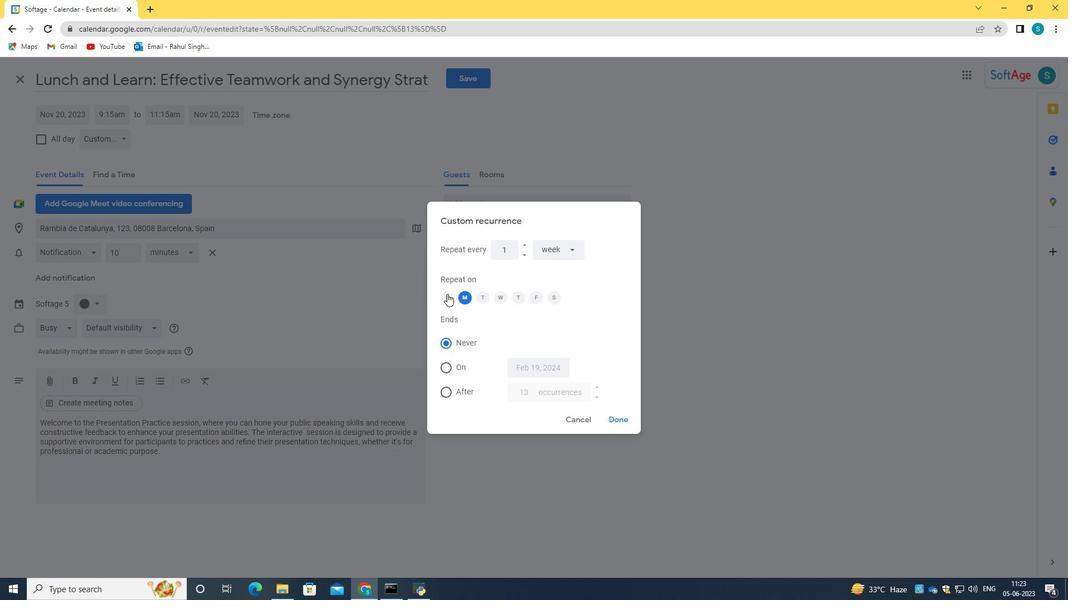 
Action: Mouse moved to (465, 296)
Screenshot: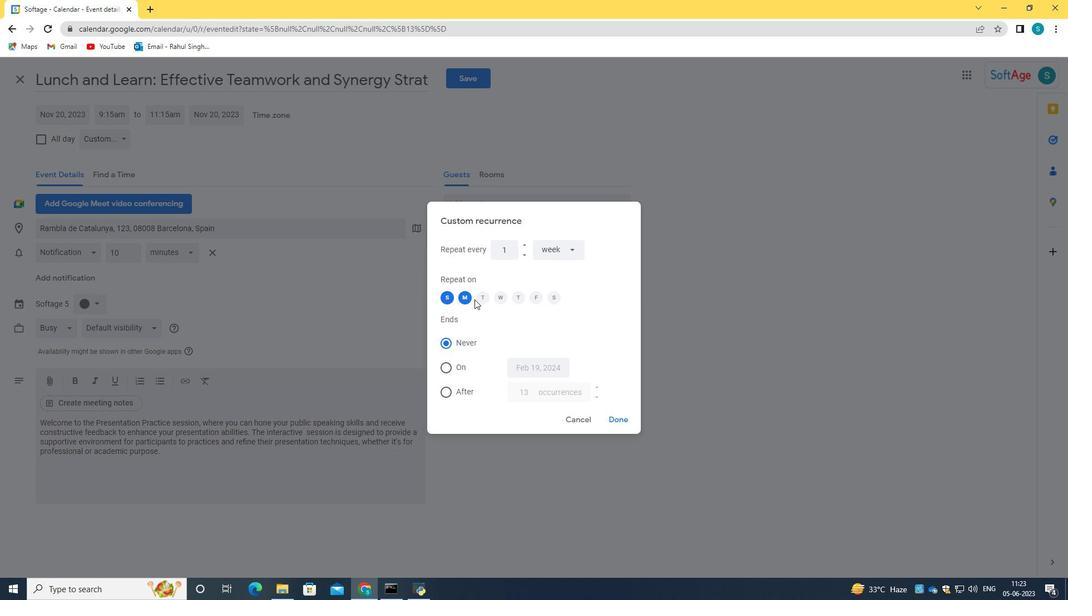 
Action: Mouse pressed left at (465, 296)
Screenshot: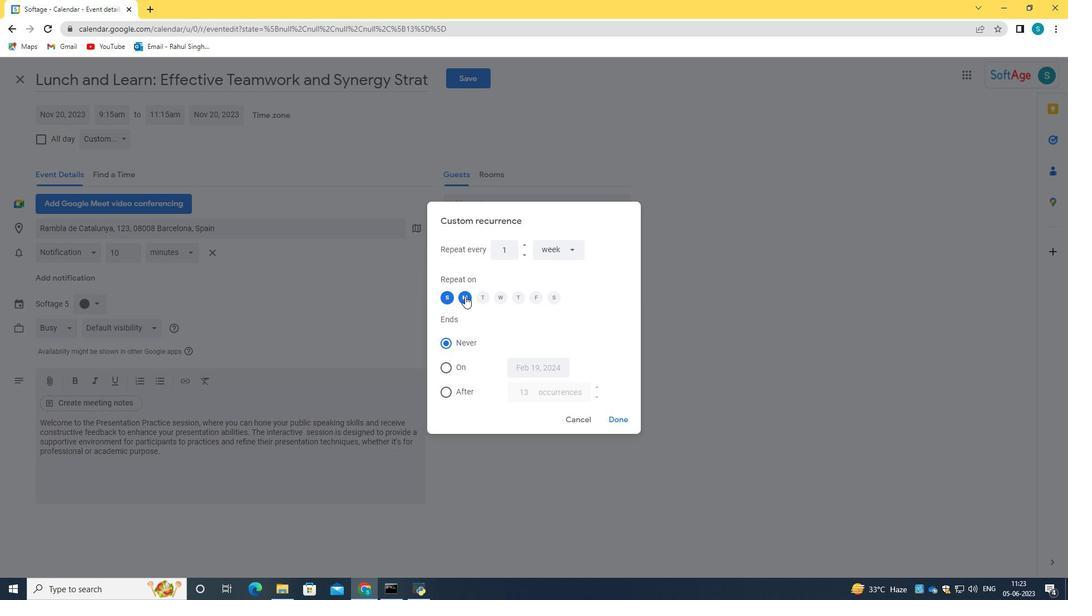 
Action: Mouse moved to (625, 421)
Screenshot: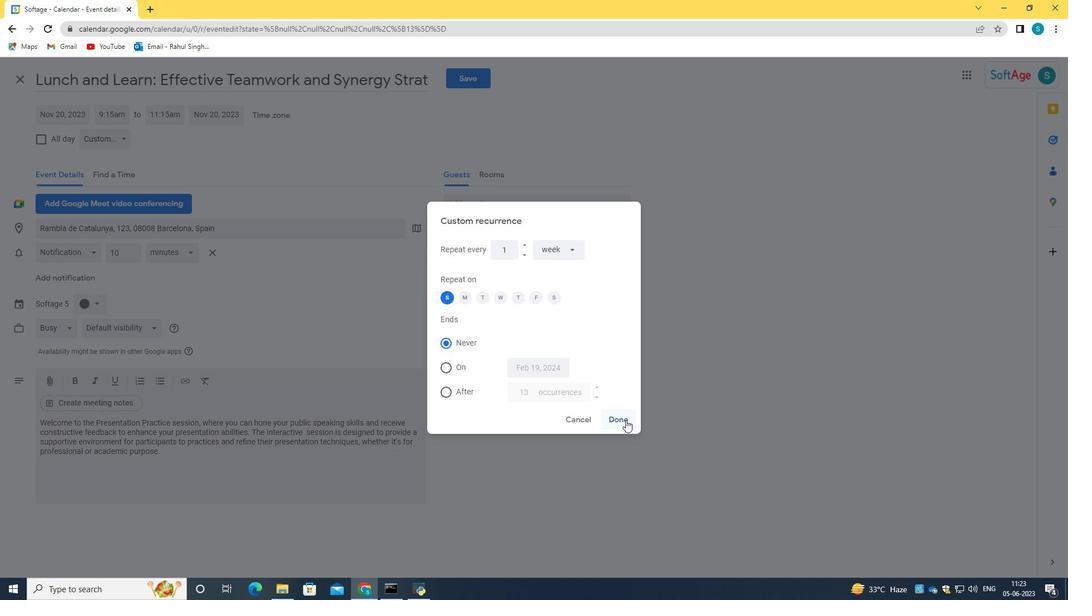
Action: Mouse pressed left at (625, 421)
Screenshot: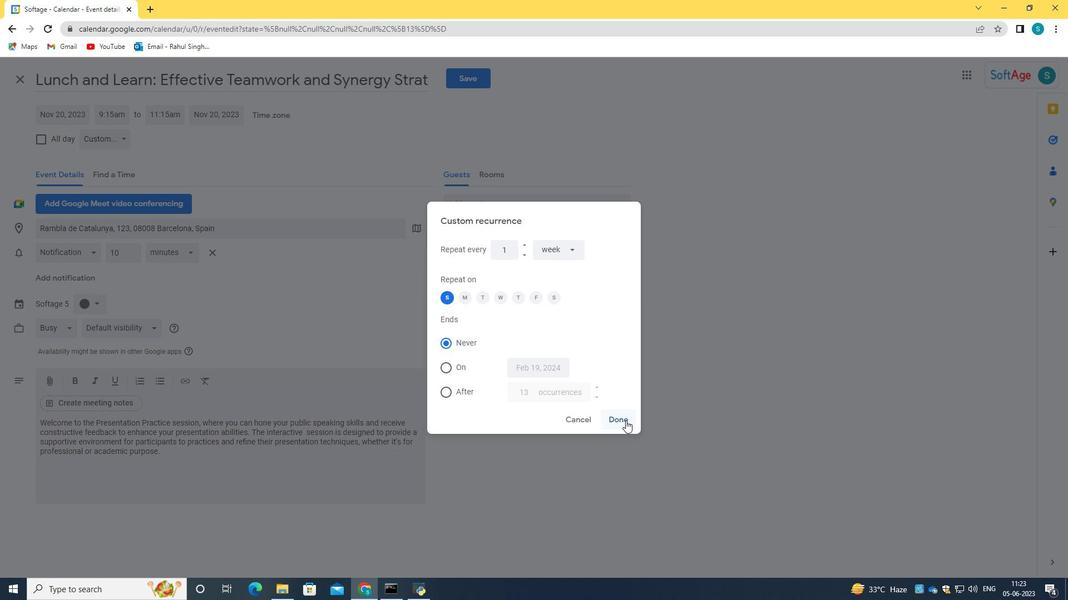
Action: Mouse moved to (460, 85)
Screenshot: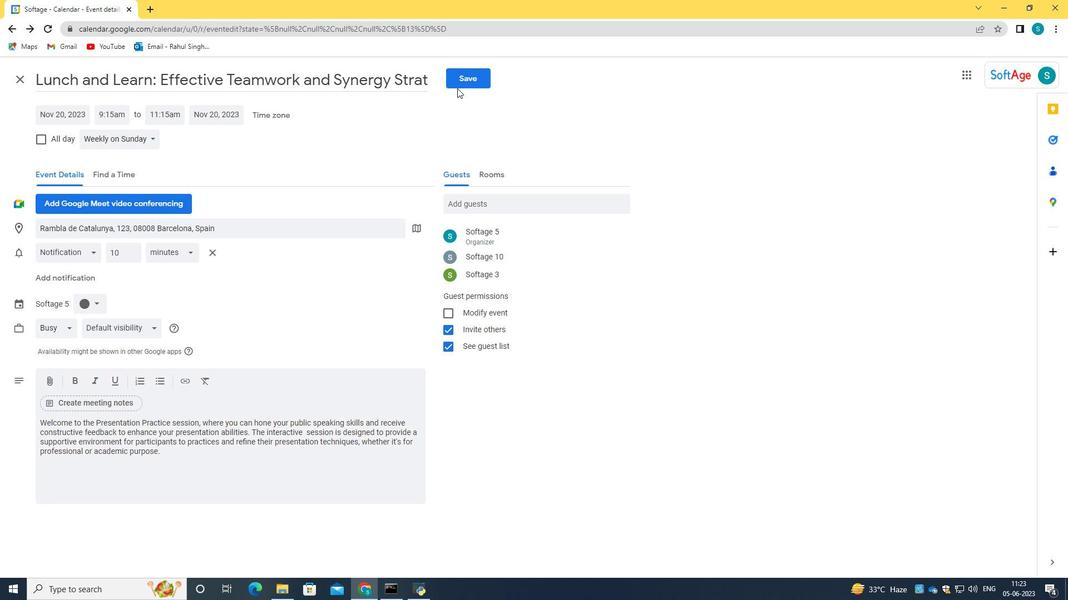 
Action: Mouse pressed left at (460, 85)
Screenshot: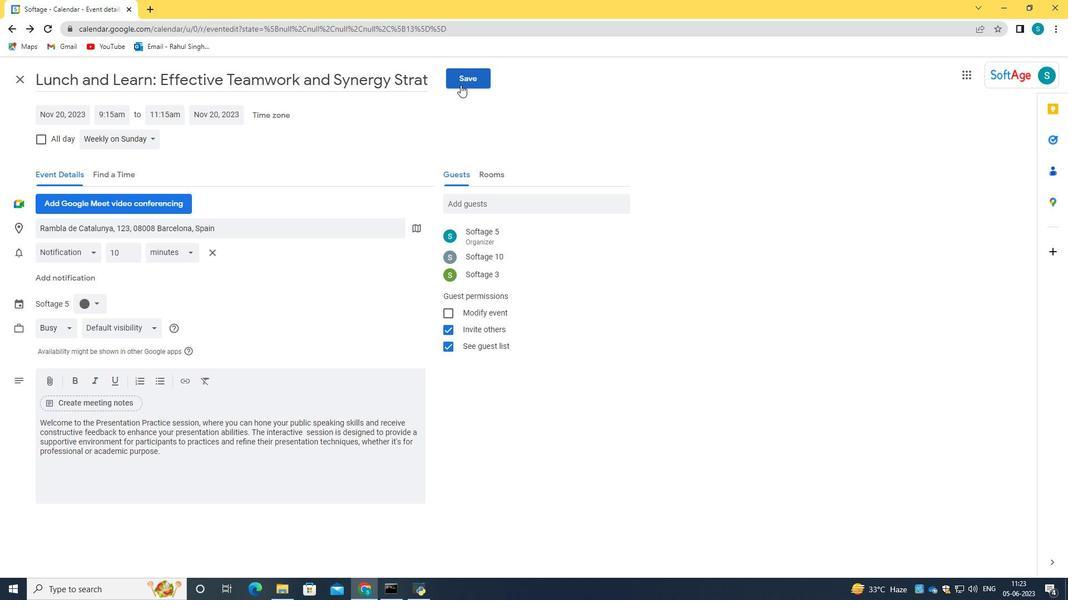 
Action: Mouse moved to (653, 349)
Screenshot: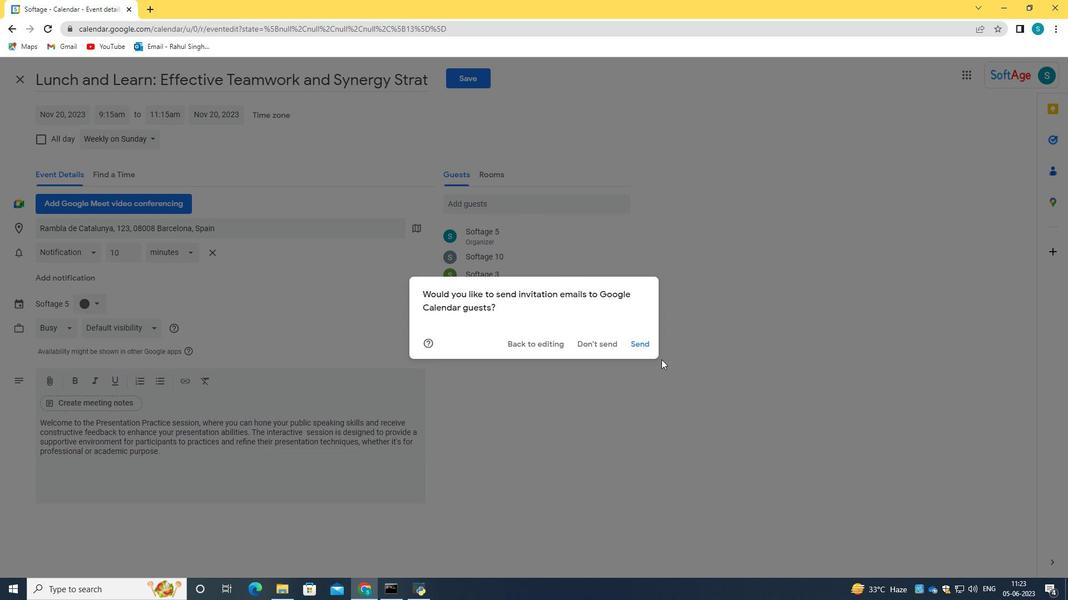 
Action: Mouse pressed left at (653, 349)
Screenshot: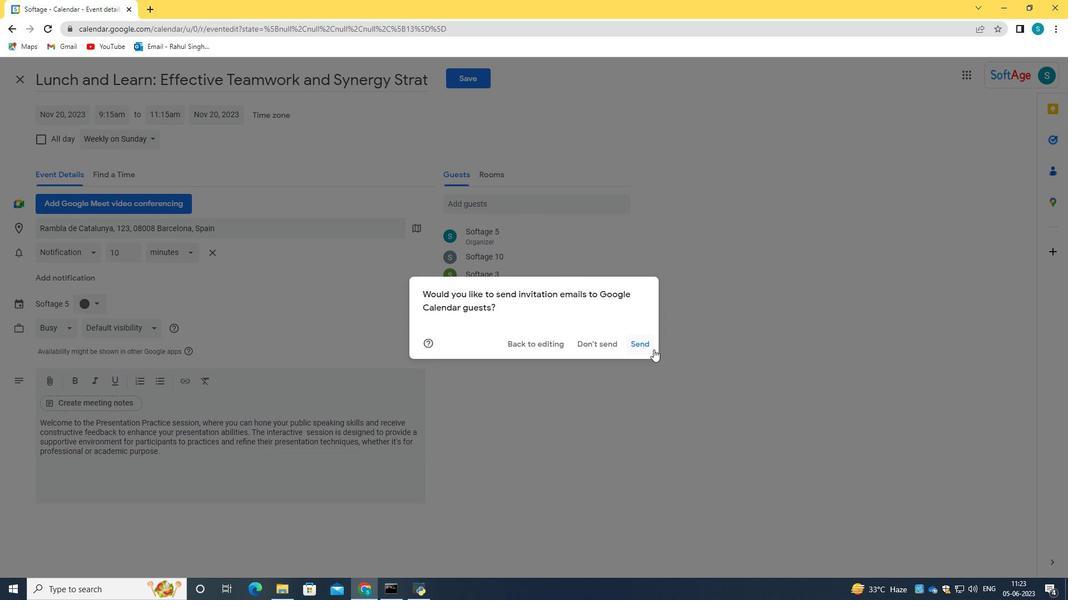 
